 Task: Look for space in Burhar, India from 11th June, 2023 to 17th June, 2023 for 1 adult in price range Rs.5000 to Rs.12000. Place can be private room with 1  bedroom having 1 bed and 1 bathroom. Property type can be house, flat, guest house, hotel. Booking option can be shelf check-in. Required host language is English.
Action: Mouse moved to (388, 55)
Screenshot: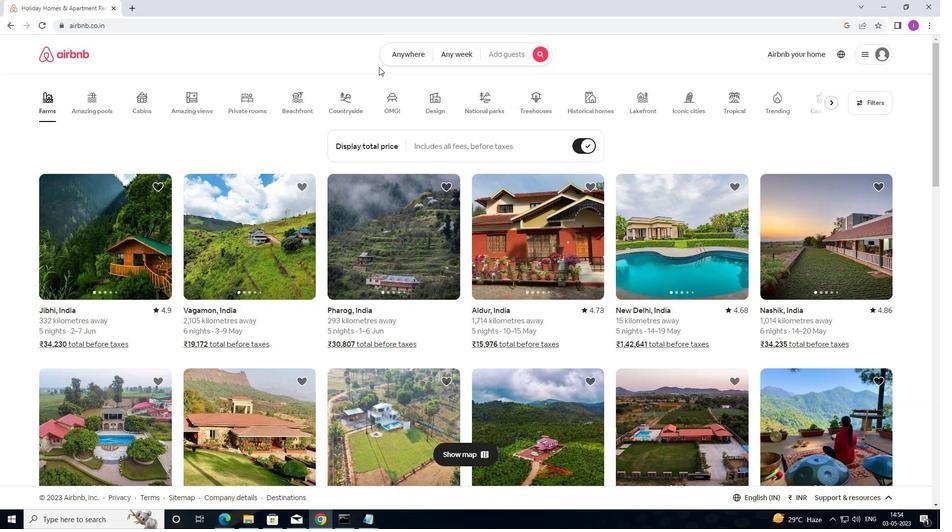 
Action: Mouse pressed left at (388, 55)
Screenshot: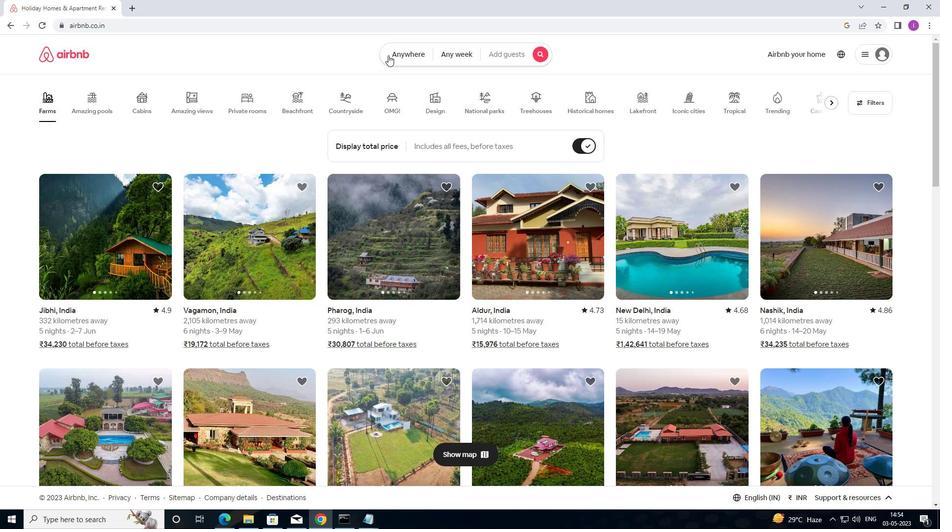 
Action: Mouse moved to (334, 99)
Screenshot: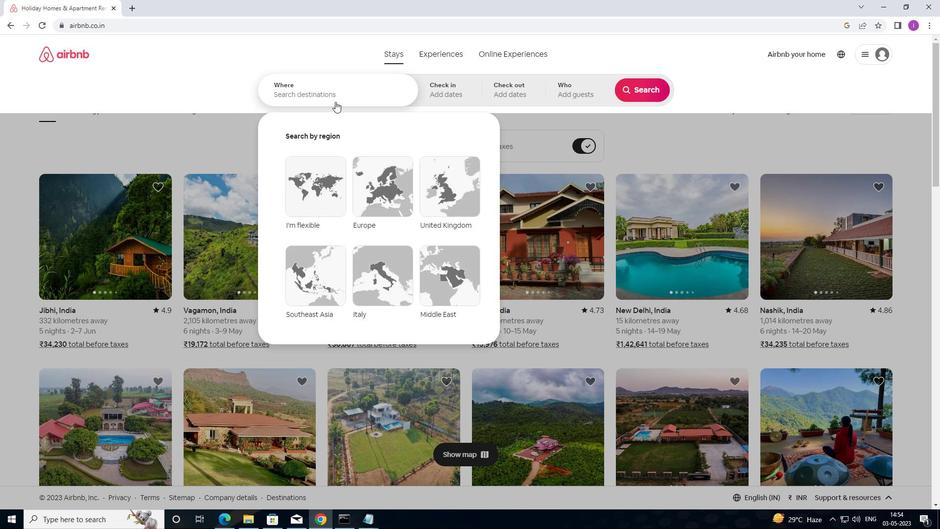 
Action: Mouse pressed left at (334, 99)
Screenshot: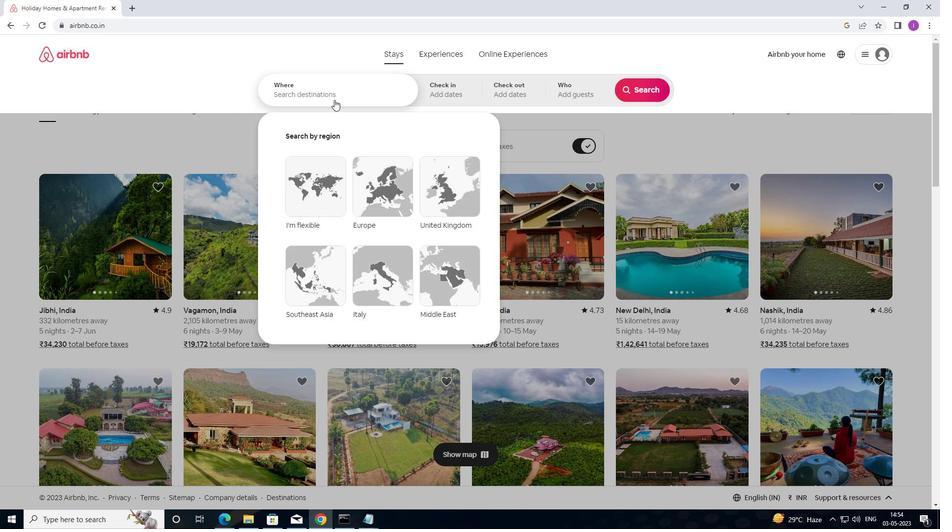 
Action: Mouse moved to (358, 95)
Screenshot: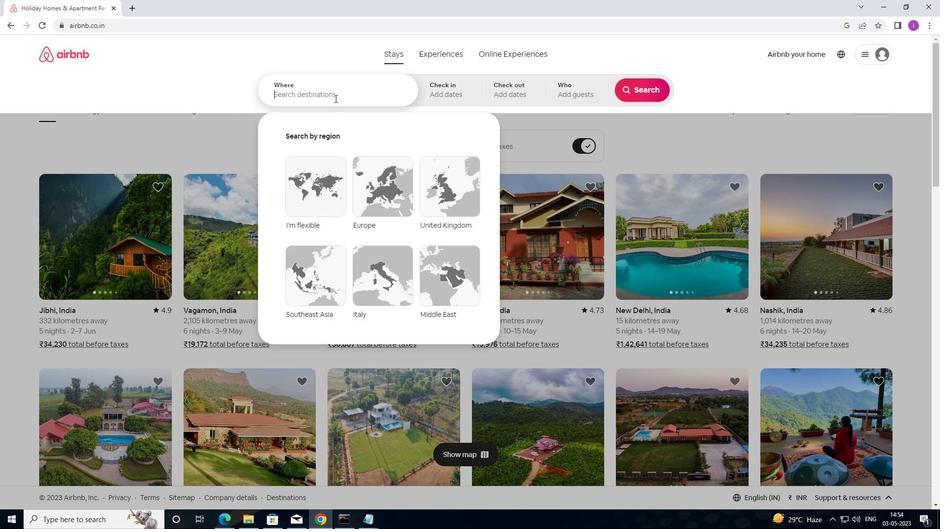 
Action: Key pressed <Key.shift>BURHAR,<Key.shift>INDU<Key.backspace>IA
Screenshot: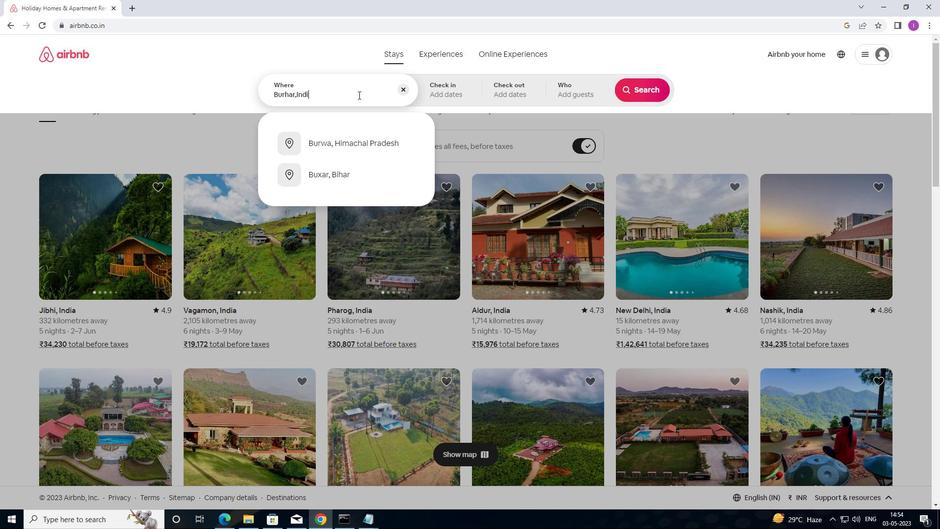 
Action: Mouse moved to (443, 89)
Screenshot: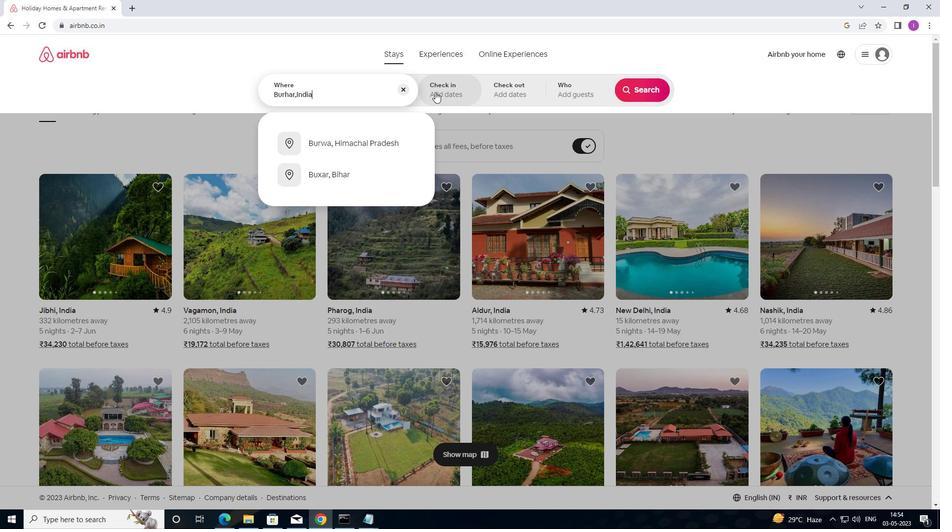 
Action: Mouse pressed left at (443, 89)
Screenshot: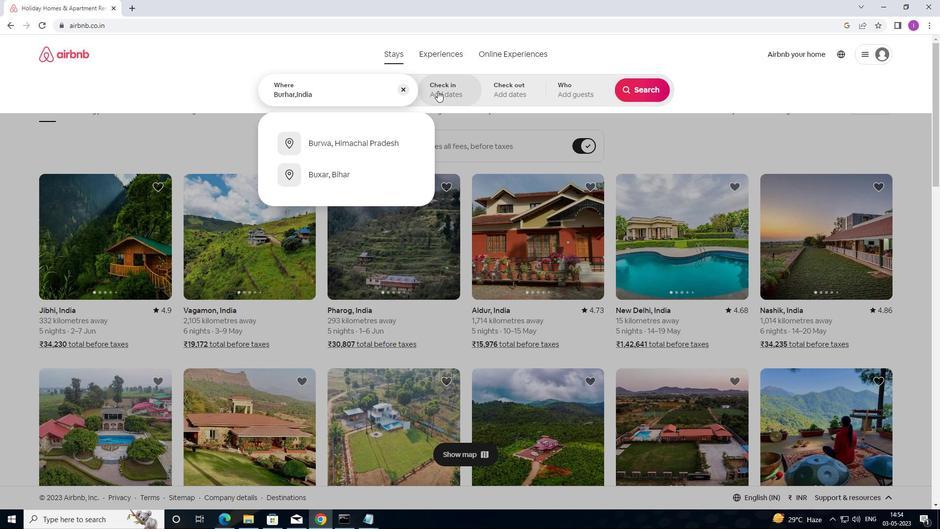 
Action: Mouse moved to (636, 172)
Screenshot: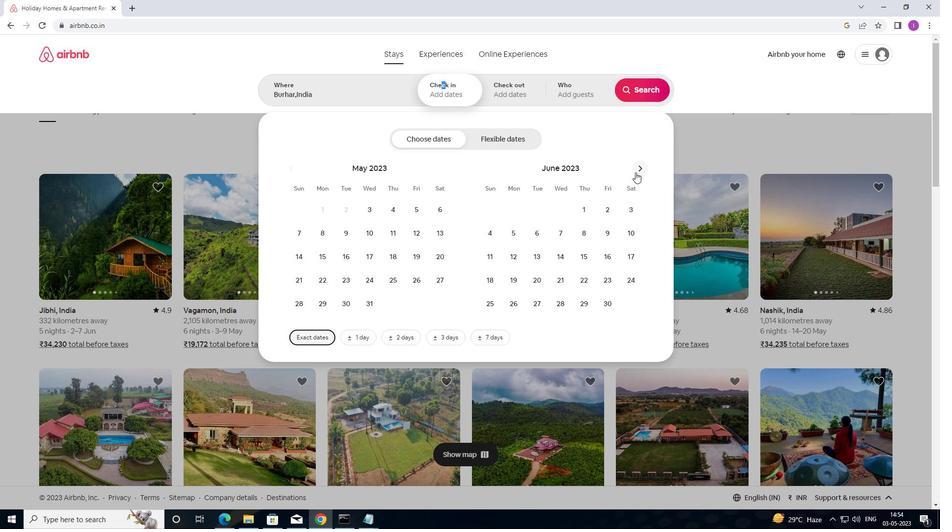 
Action: Mouse pressed left at (636, 172)
Screenshot: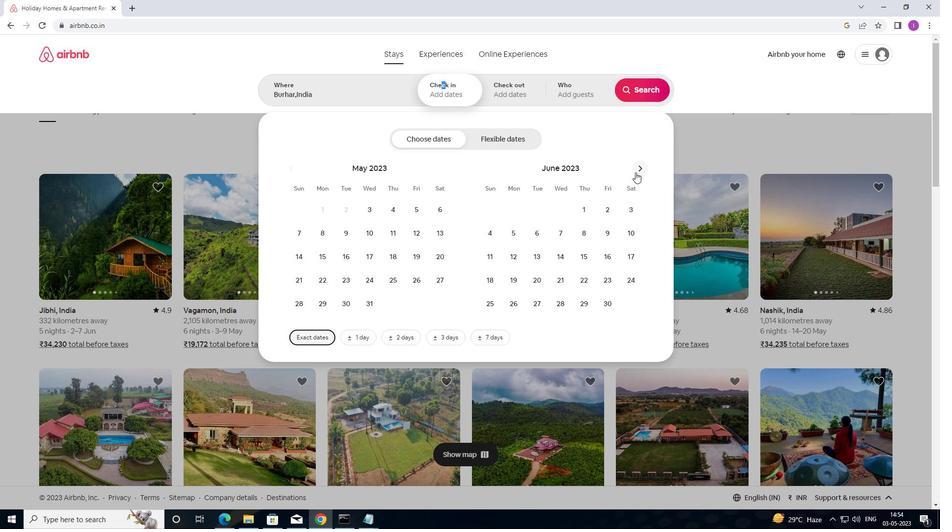 
Action: Mouse moved to (303, 262)
Screenshot: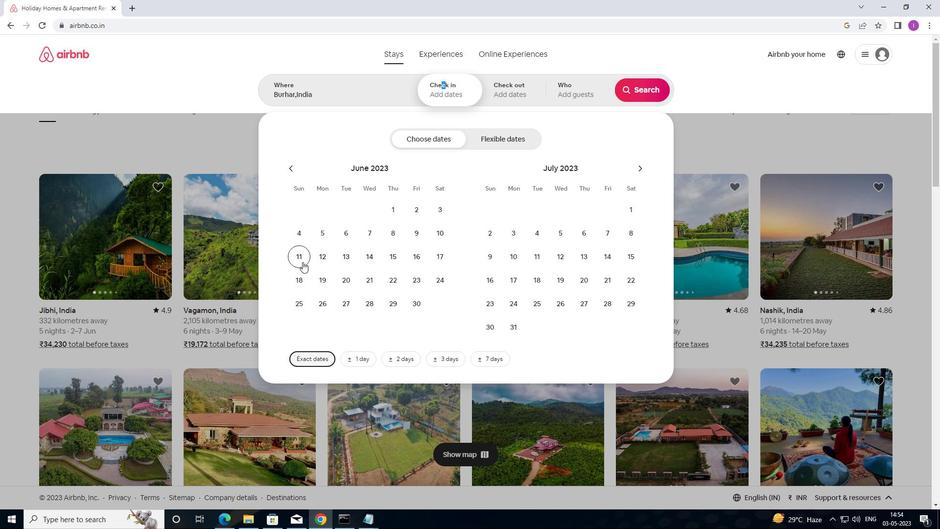 
Action: Mouse pressed left at (303, 262)
Screenshot: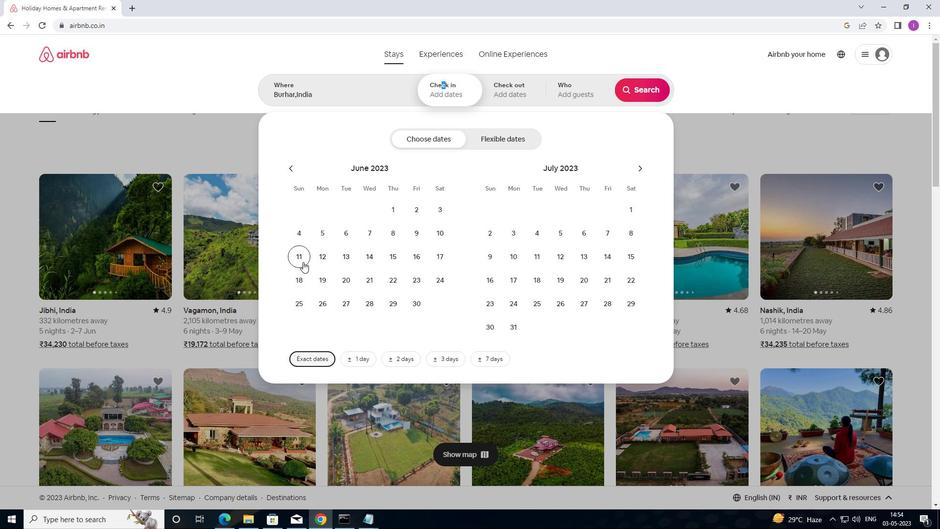 
Action: Mouse moved to (445, 258)
Screenshot: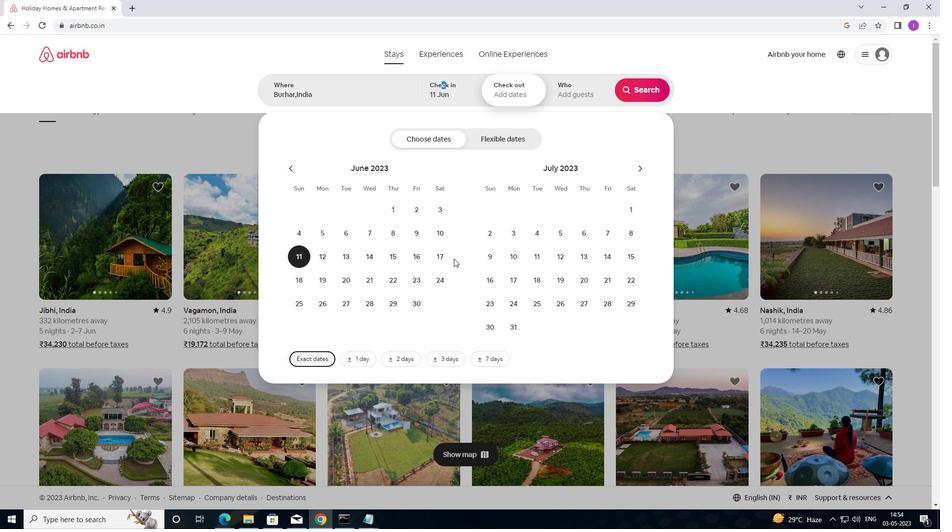 
Action: Mouse pressed left at (445, 258)
Screenshot: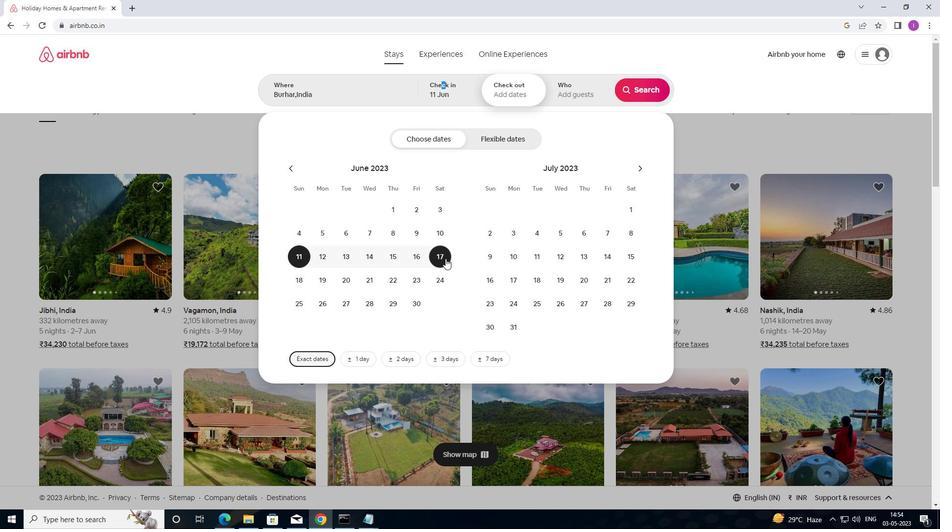 
Action: Mouse moved to (578, 97)
Screenshot: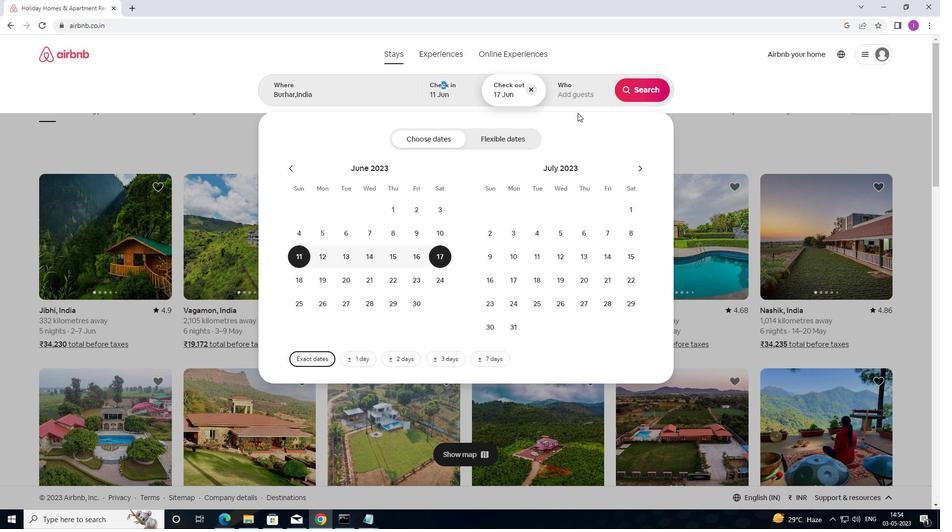
Action: Mouse pressed left at (578, 97)
Screenshot: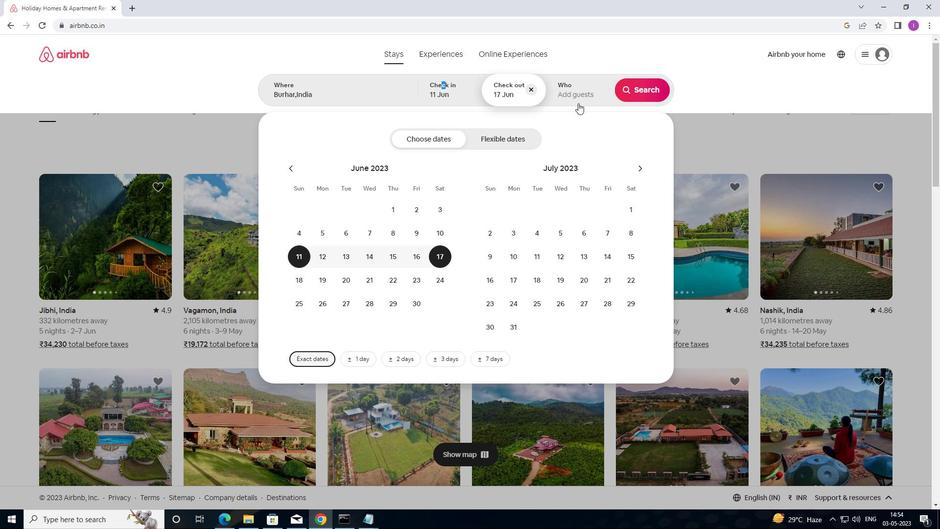 
Action: Mouse moved to (641, 145)
Screenshot: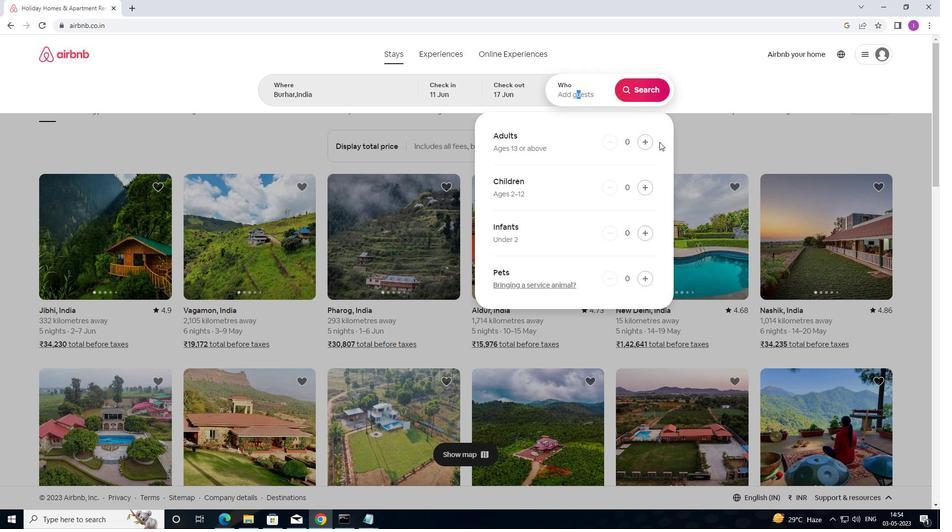 
Action: Mouse pressed left at (641, 145)
Screenshot: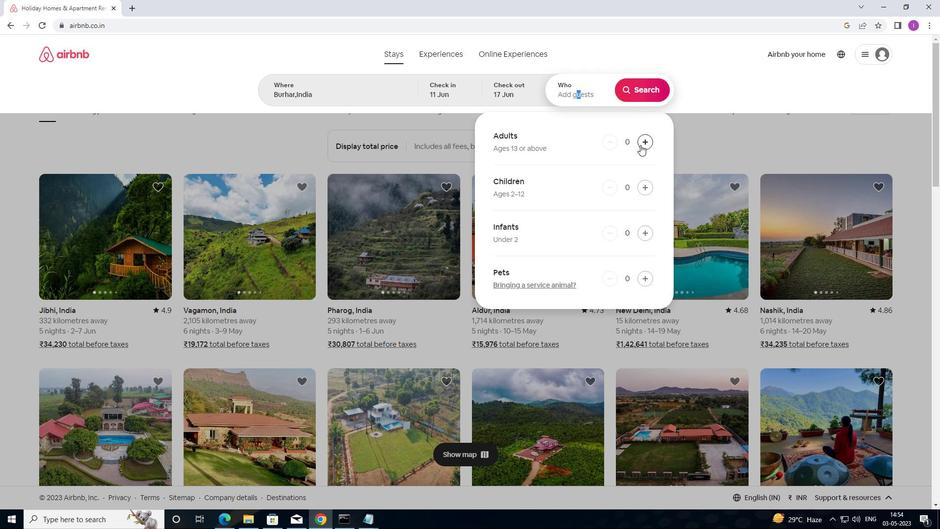 
Action: Mouse moved to (644, 94)
Screenshot: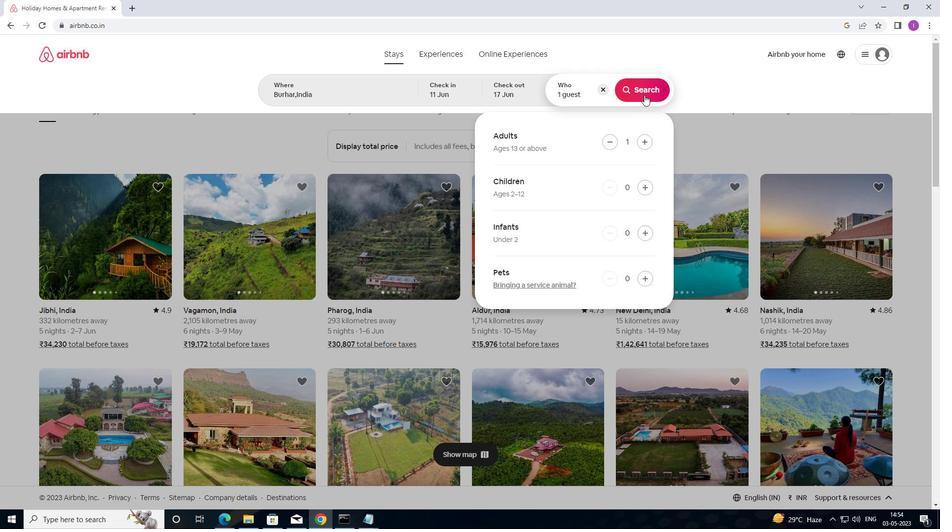 
Action: Mouse pressed left at (644, 94)
Screenshot: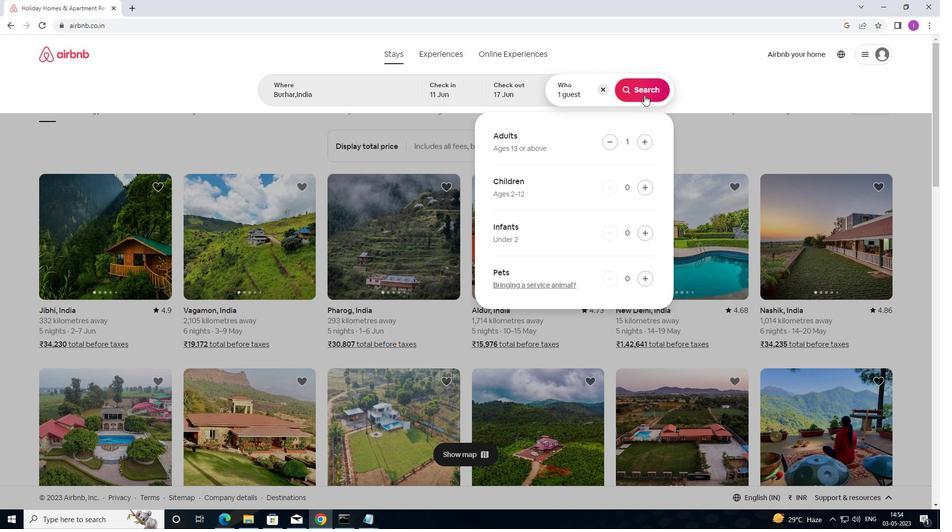 
Action: Mouse moved to (912, 94)
Screenshot: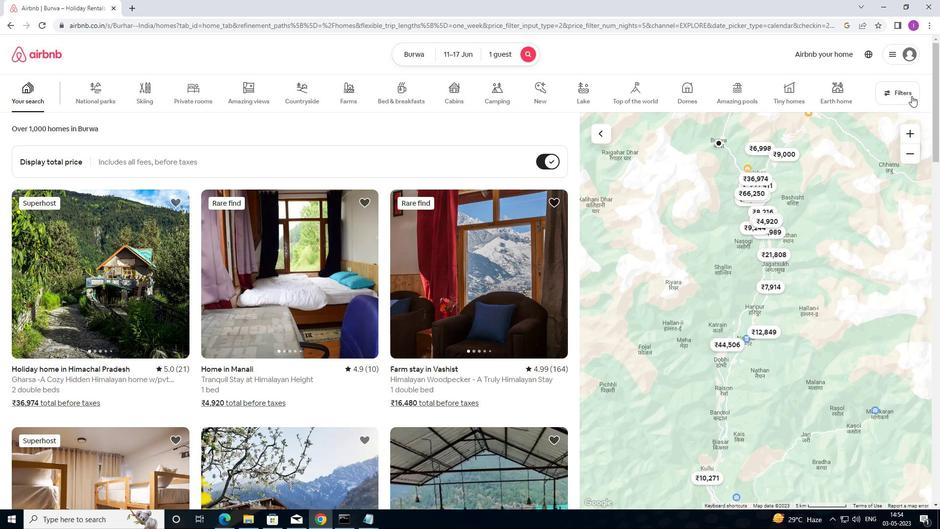 
Action: Mouse pressed left at (912, 94)
Screenshot: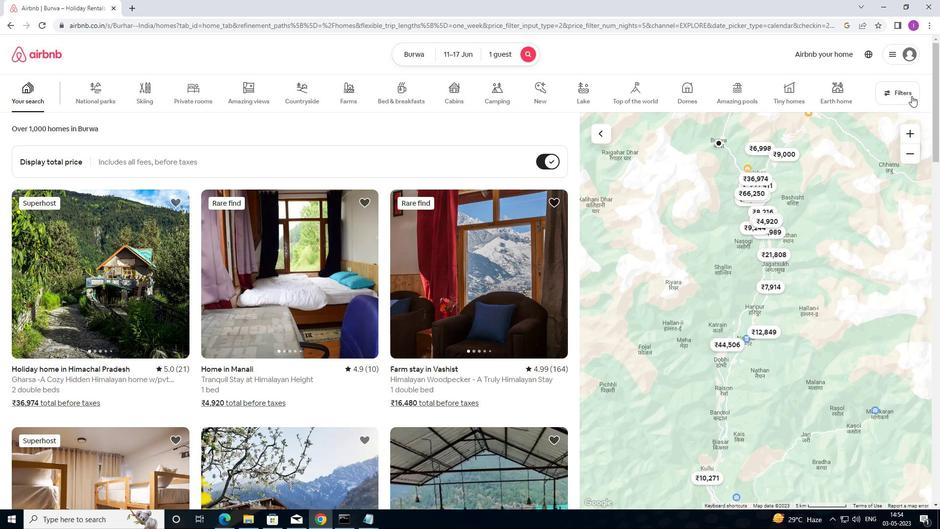 
Action: Mouse moved to (383, 220)
Screenshot: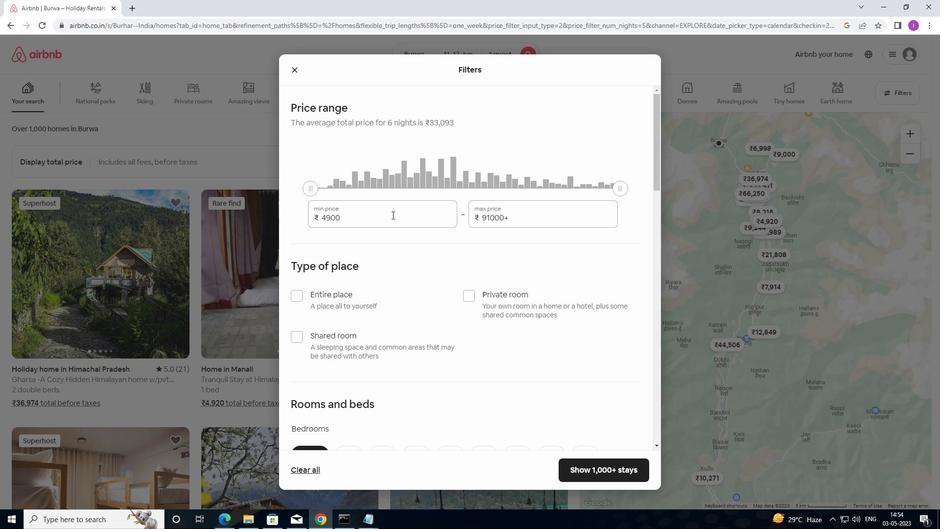
Action: Mouse pressed left at (383, 220)
Screenshot: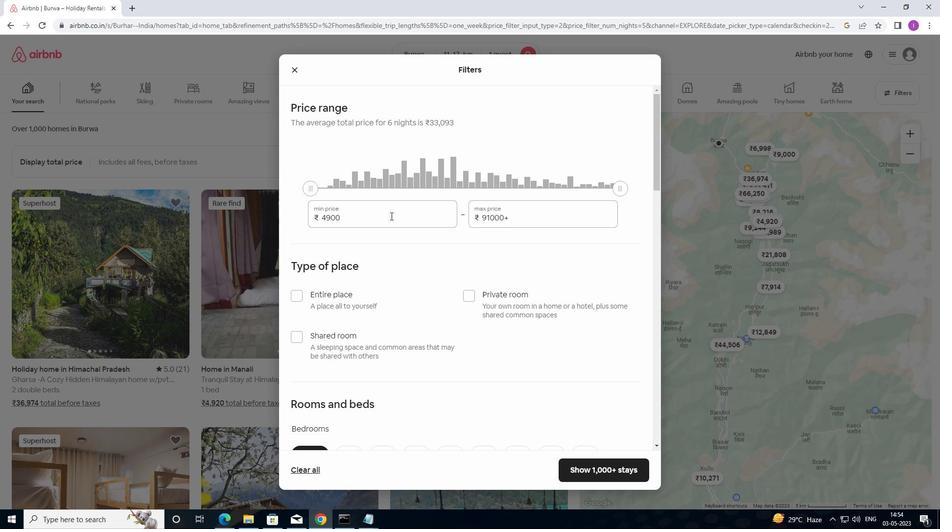 
Action: Mouse moved to (307, 225)
Screenshot: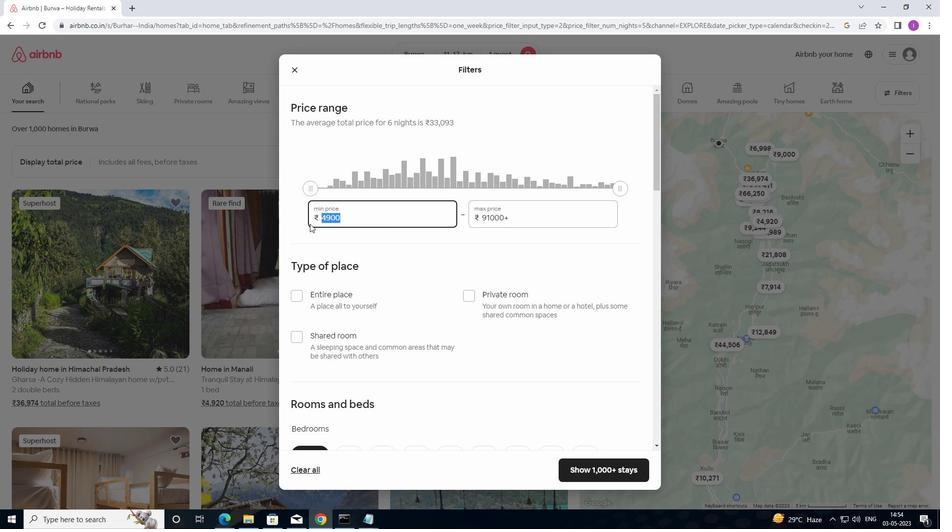 
Action: Key pressed 5000
Screenshot: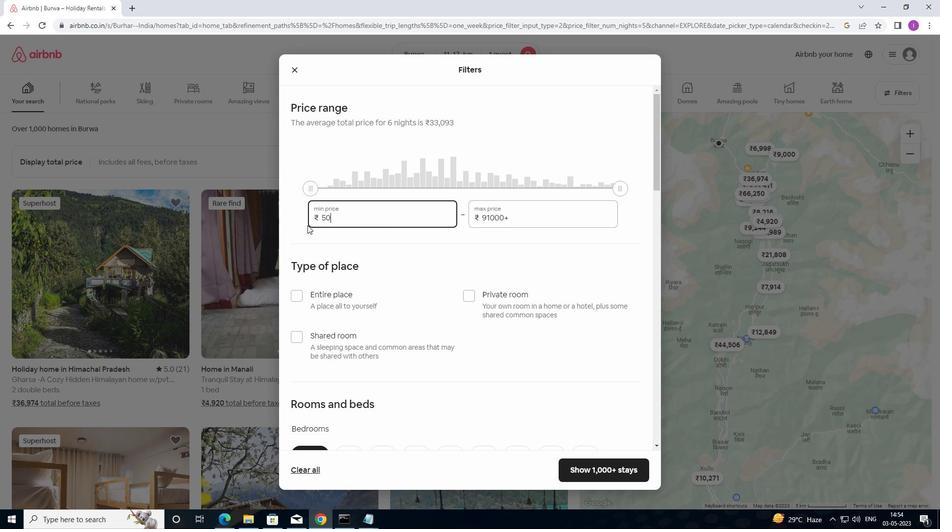 
Action: Mouse moved to (513, 215)
Screenshot: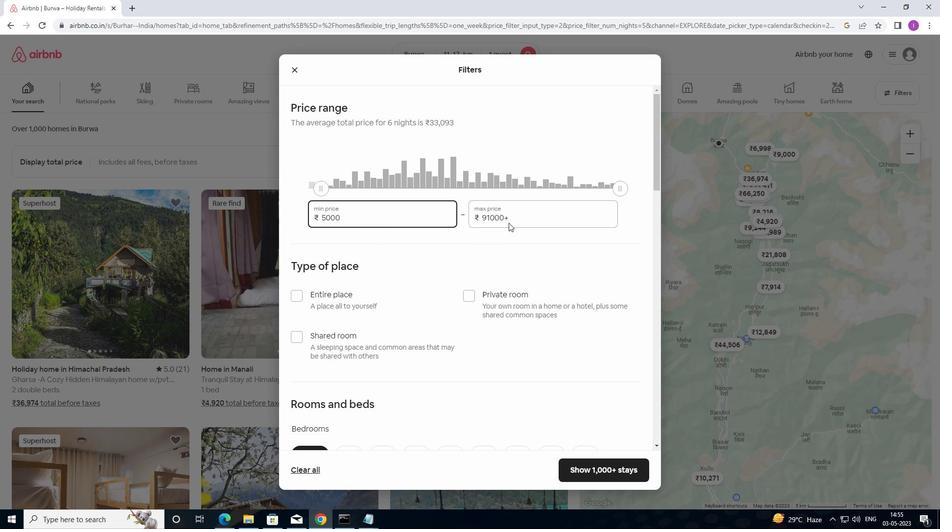 
Action: Mouse pressed left at (513, 215)
Screenshot: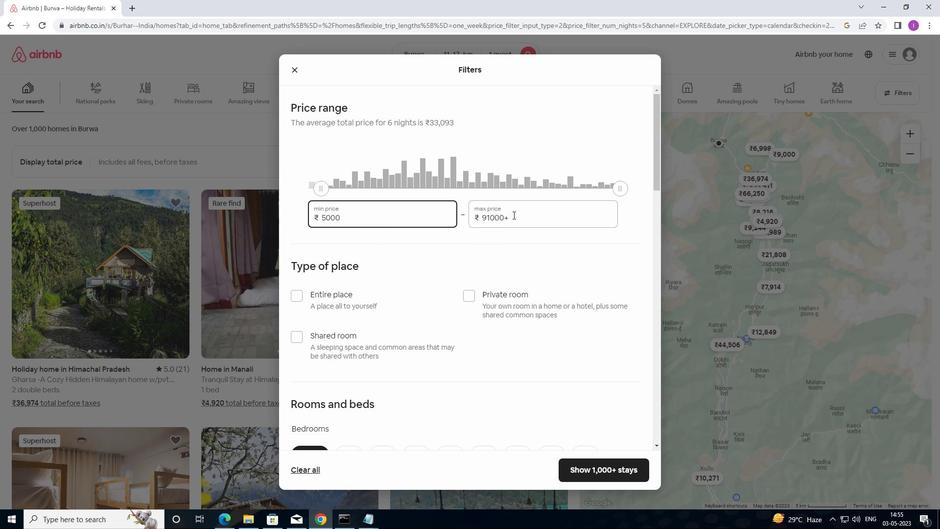 
Action: Mouse moved to (467, 224)
Screenshot: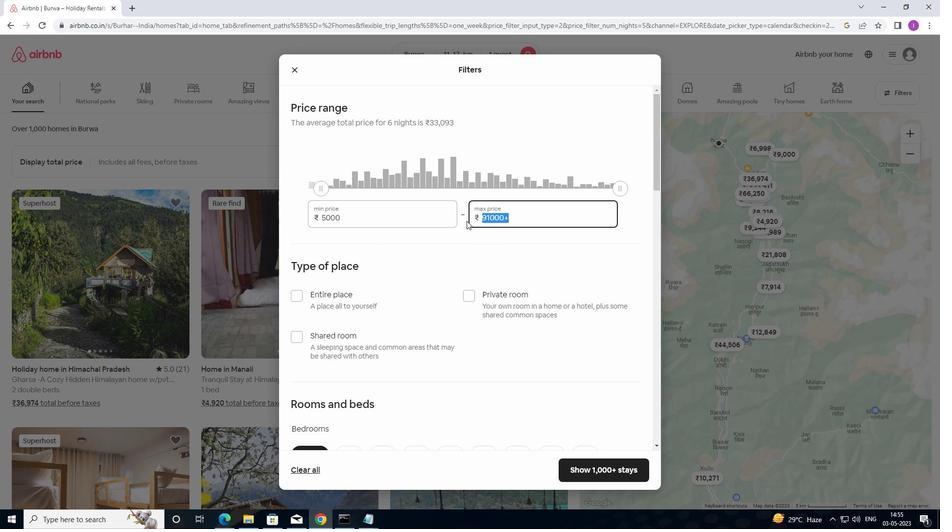
Action: Key pressed 12000
Screenshot: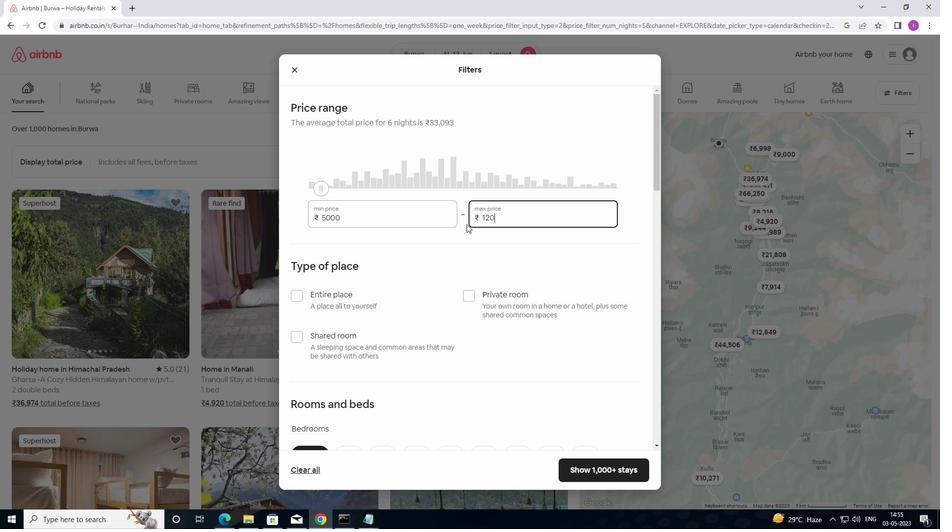 
Action: Mouse moved to (367, 261)
Screenshot: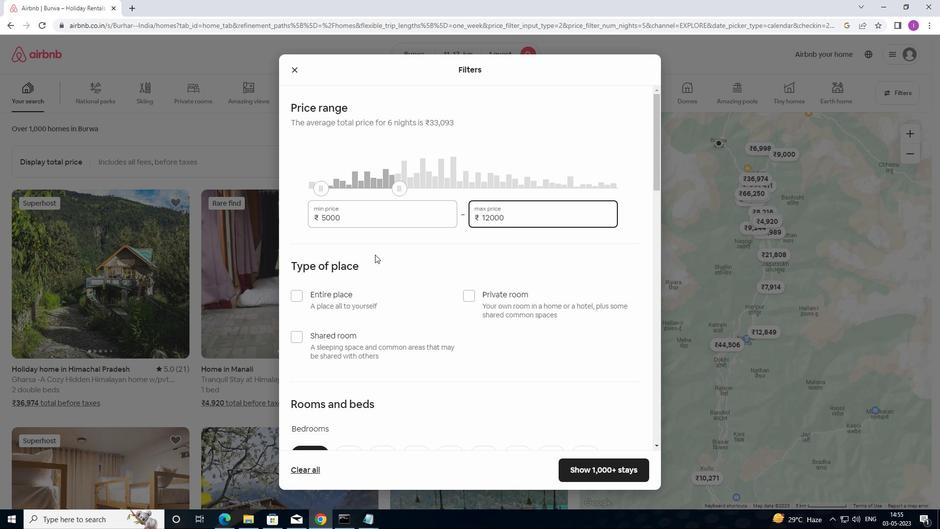 
Action: Mouse scrolled (367, 260) with delta (0, 0)
Screenshot: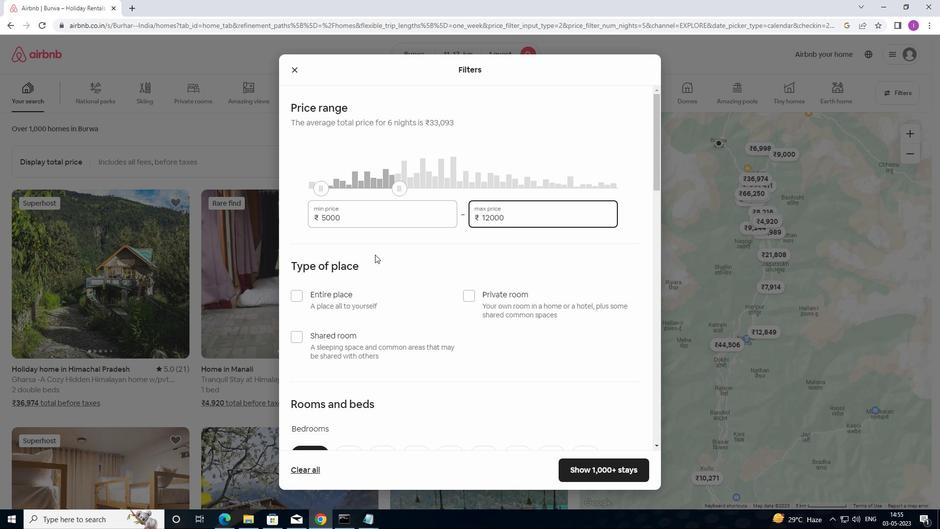 
Action: Mouse moved to (366, 261)
Screenshot: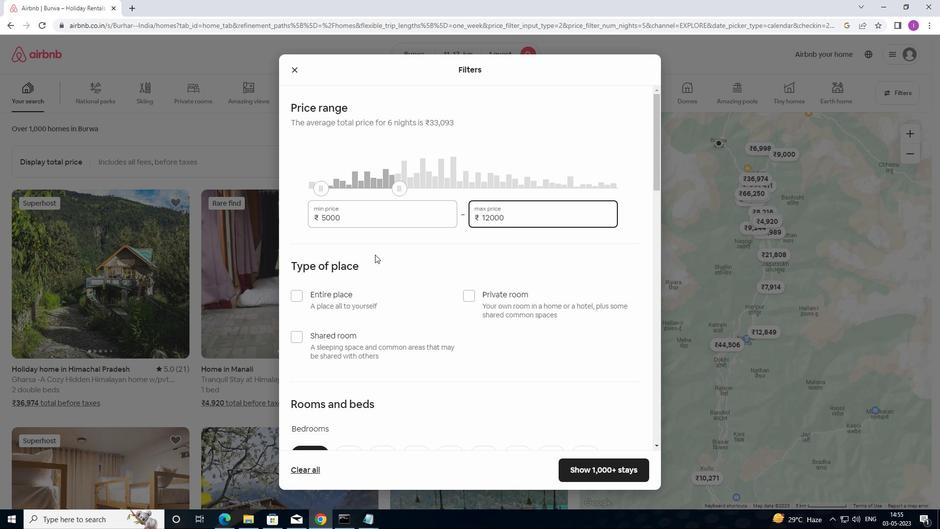 
Action: Mouse scrolled (366, 261) with delta (0, 0)
Screenshot: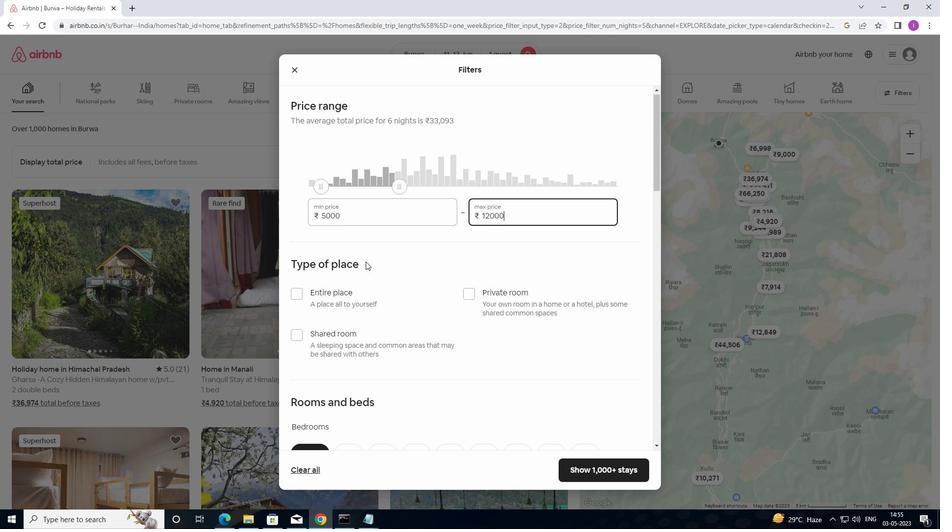 
Action: Mouse moved to (467, 198)
Screenshot: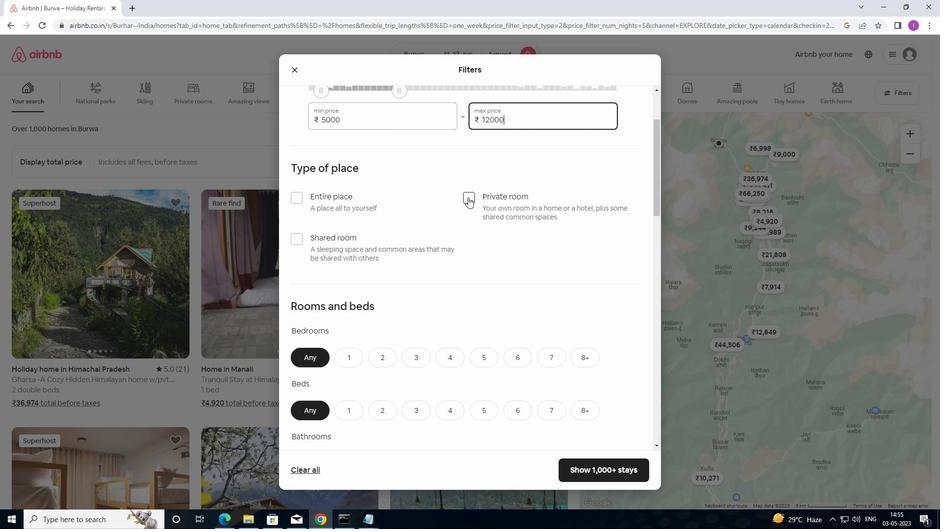 
Action: Mouse pressed left at (467, 198)
Screenshot: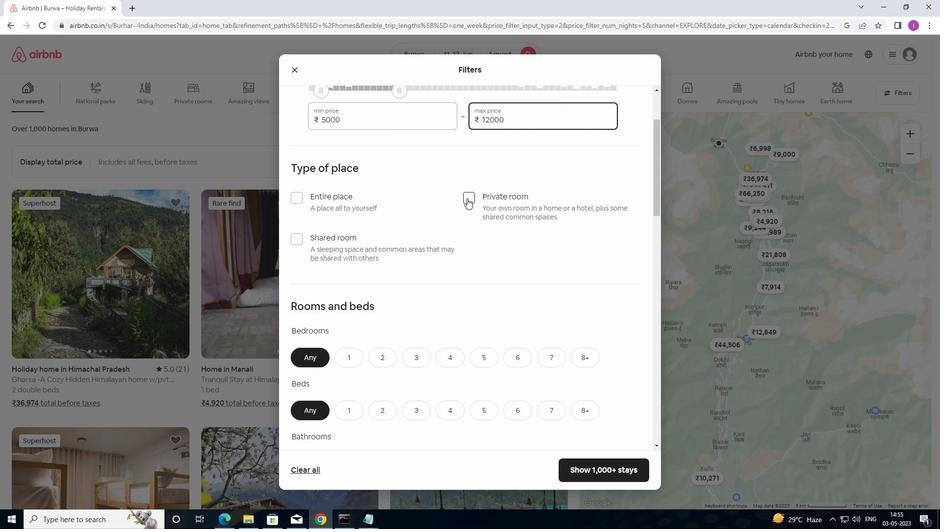 
Action: Mouse moved to (416, 237)
Screenshot: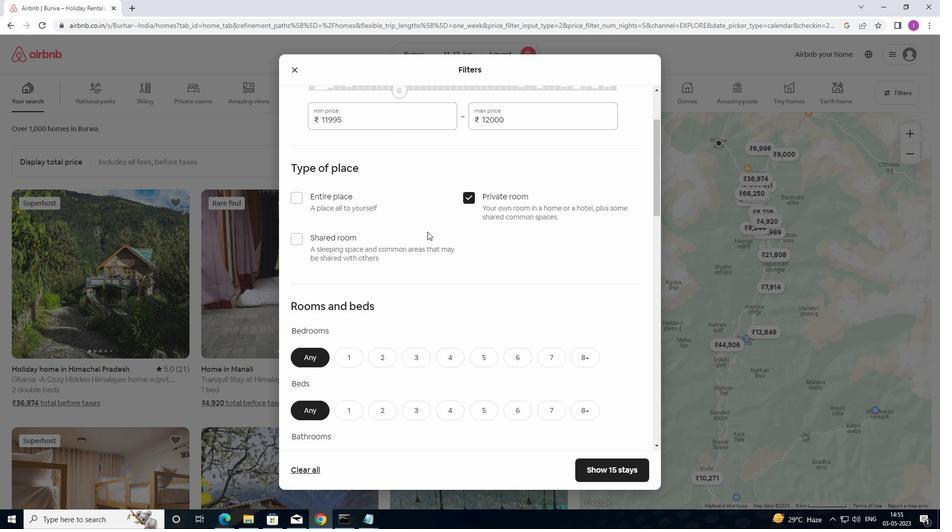 
Action: Mouse scrolled (416, 237) with delta (0, 0)
Screenshot: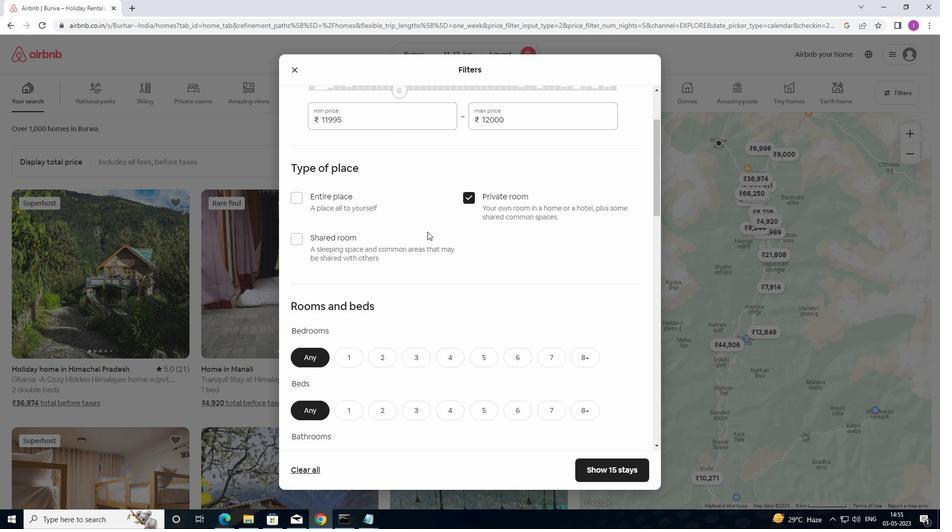 
Action: Mouse moved to (415, 245)
Screenshot: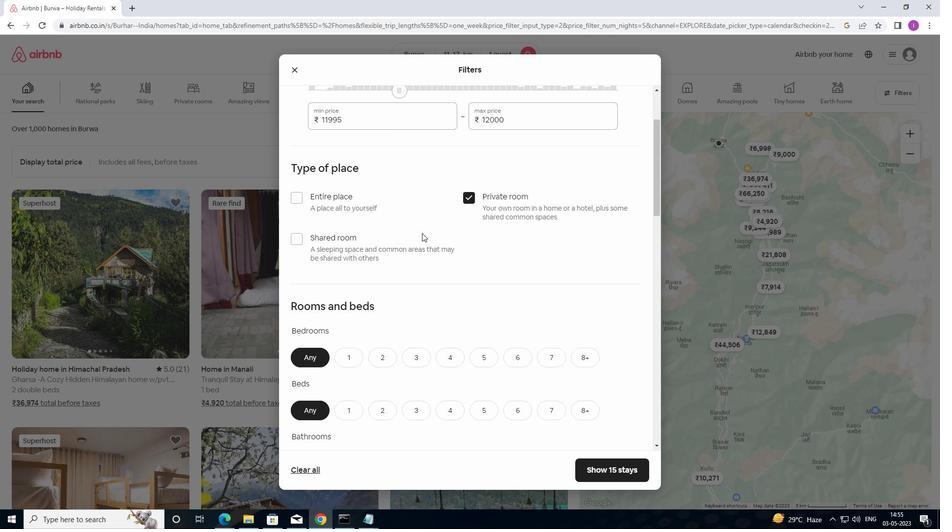 
Action: Mouse scrolled (415, 245) with delta (0, 0)
Screenshot: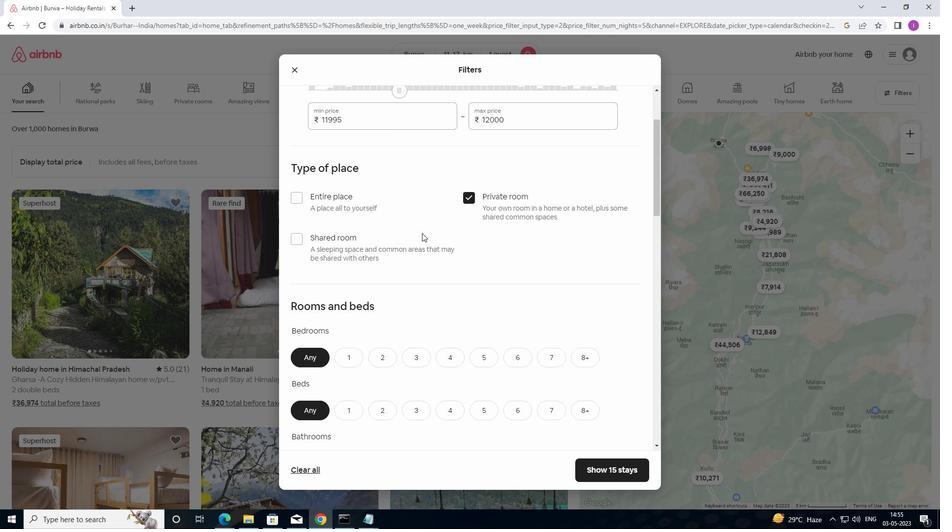 
Action: Mouse moved to (415, 250)
Screenshot: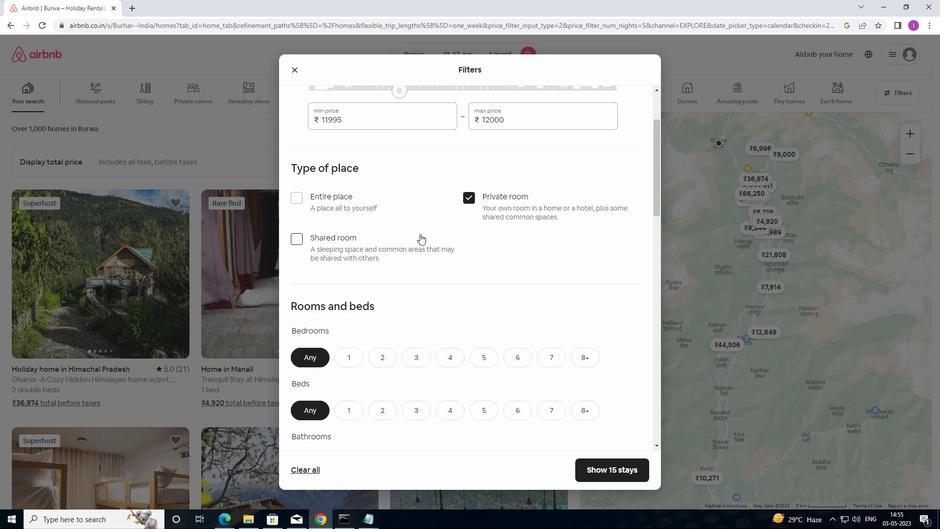 
Action: Mouse scrolled (415, 249) with delta (0, 0)
Screenshot: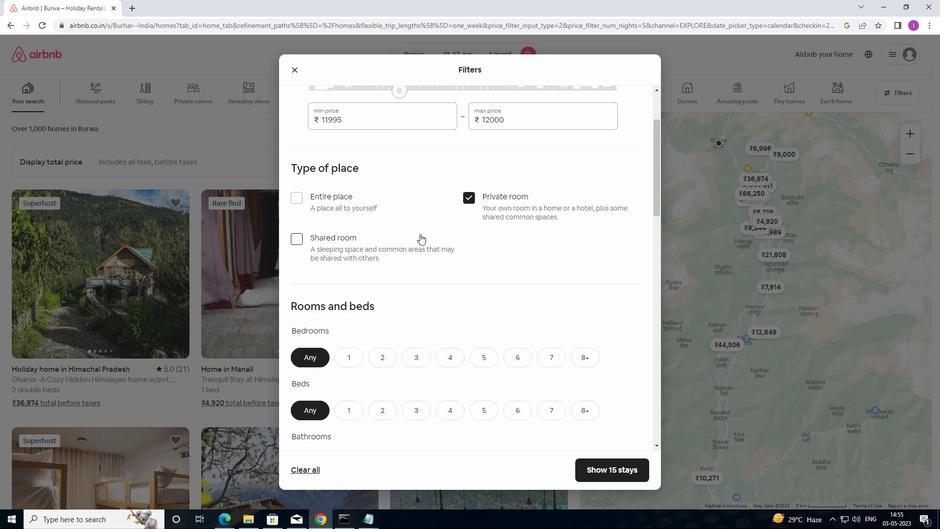 
Action: Mouse moved to (411, 251)
Screenshot: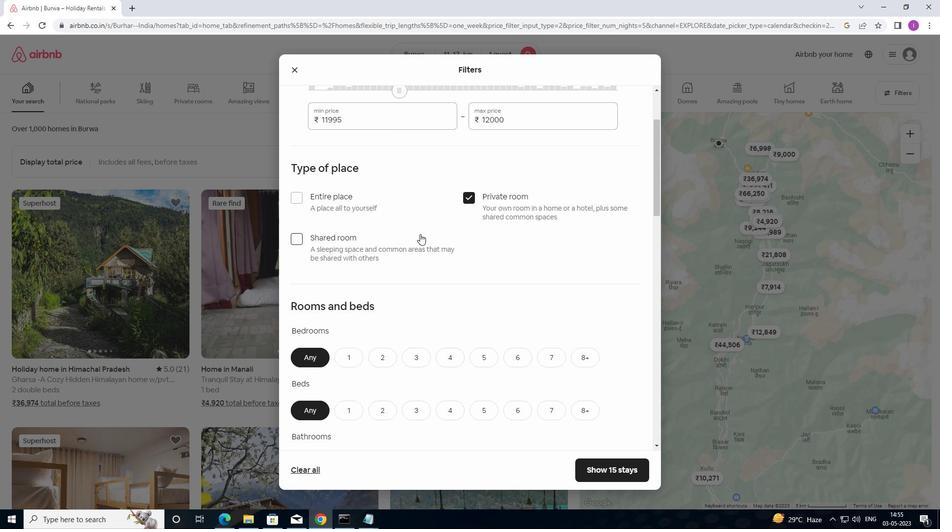 
Action: Mouse scrolled (411, 250) with delta (0, 0)
Screenshot: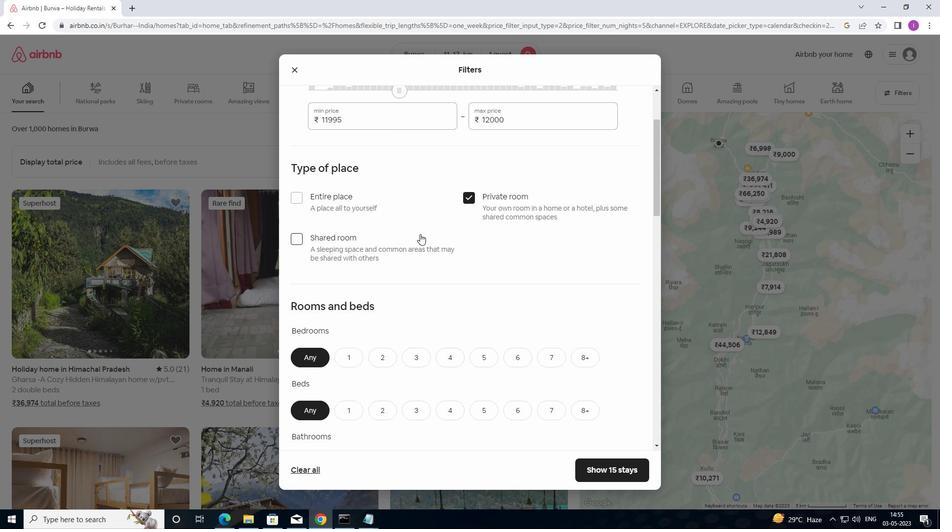
Action: Mouse moved to (354, 164)
Screenshot: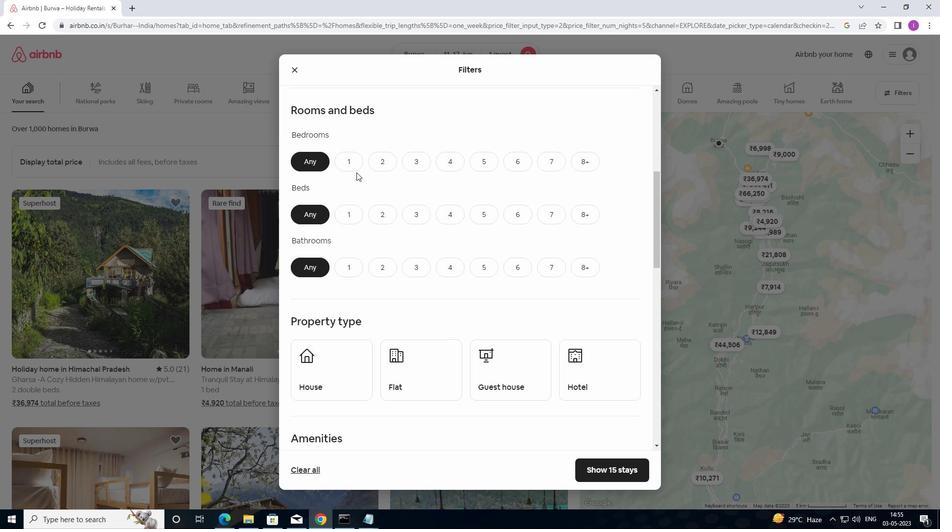 
Action: Mouse pressed left at (354, 164)
Screenshot: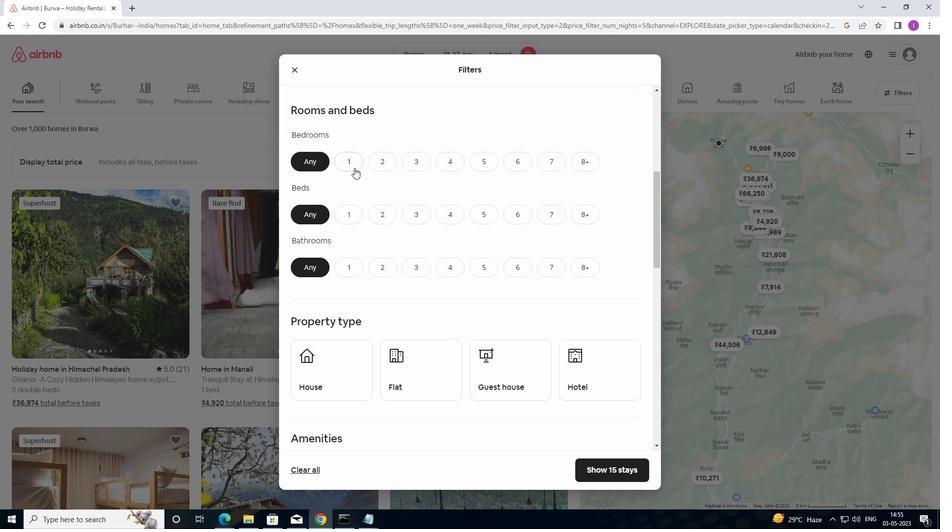 
Action: Mouse moved to (360, 212)
Screenshot: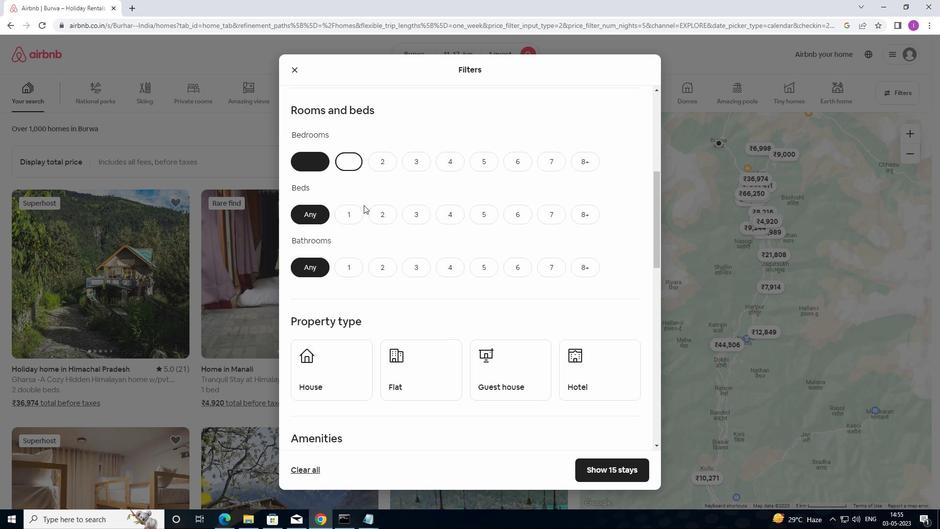 
Action: Mouse pressed left at (360, 212)
Screenshot: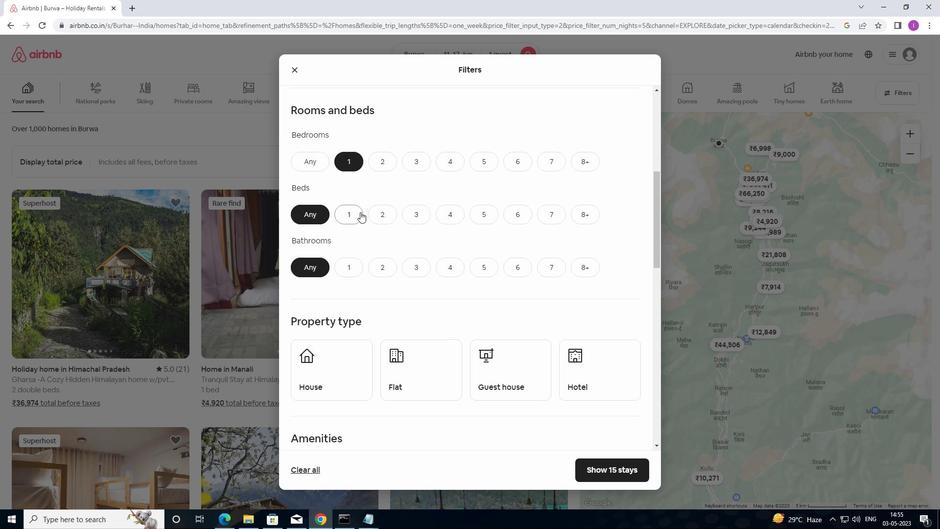 
Action: Mouse moved to (349, 263)
Screenshot: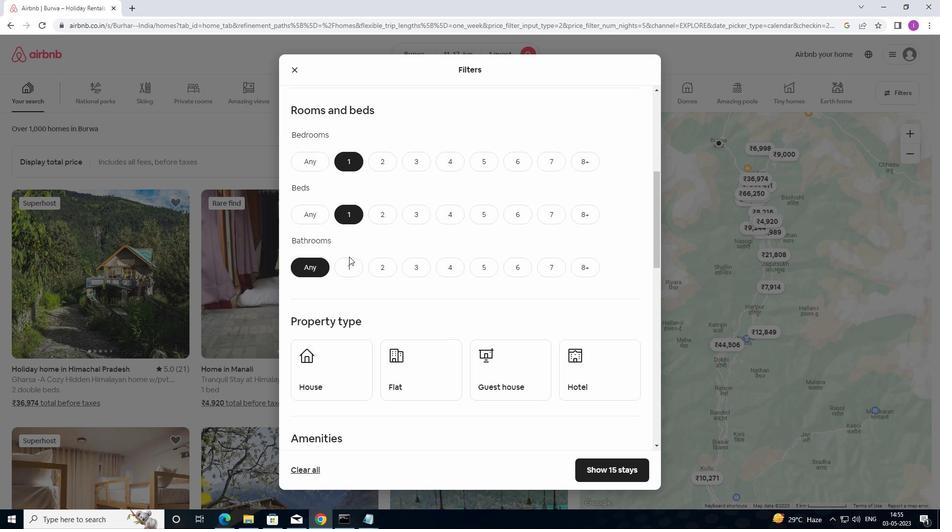 
Action: Mouse pressed left at (349, 263)
Screenshot: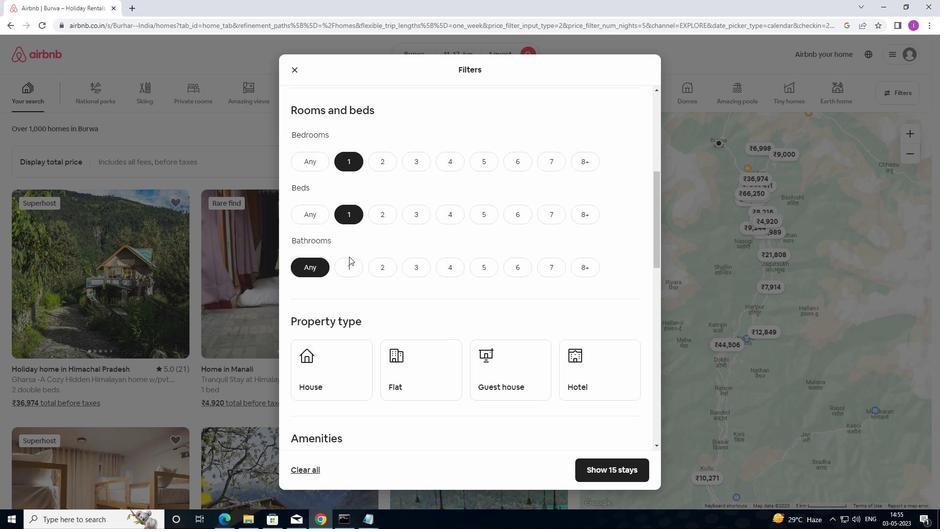 
Action: Mouse moved to (359, 268)
Screenshot: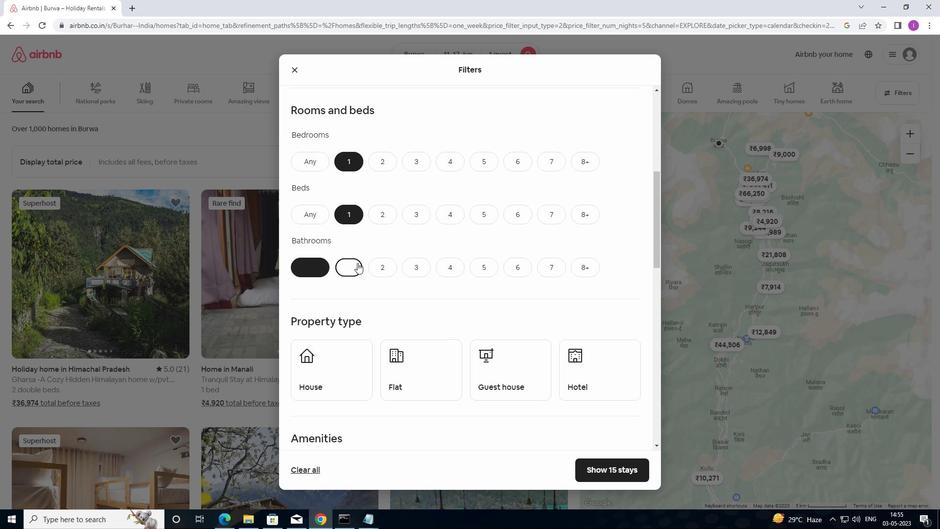 
Action: Mouse scrolled (359, 268) with delta (0, 0)
Screenshot: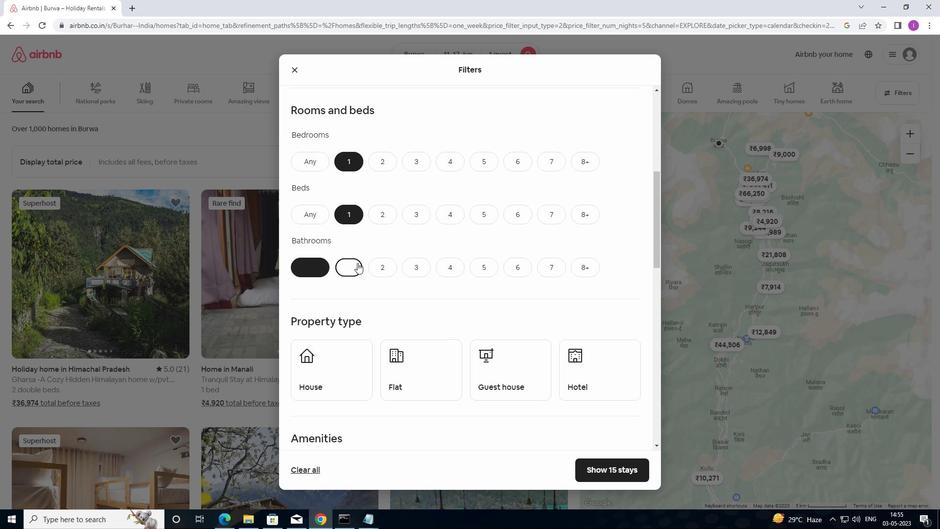 
Action: Mouse moved to (360, 274)
Screenshot: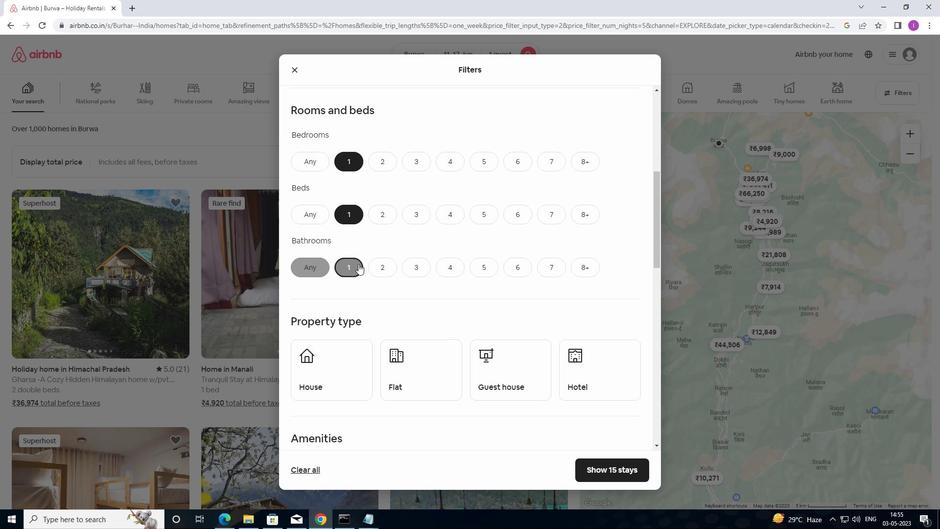 
Action: Mouse scrolled (360, 273) with delta (0, 0)
Screenshot: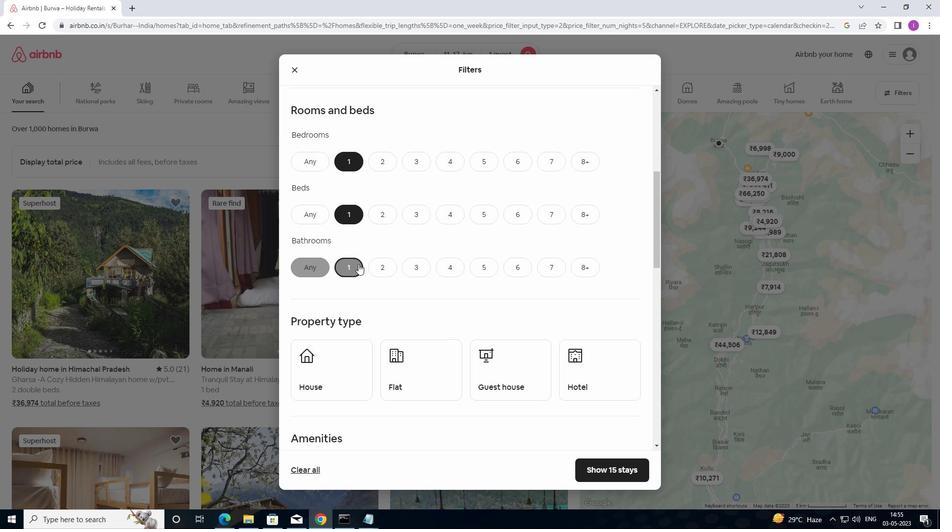 
Action: Mouse moved to (361, 274)
Screenshot: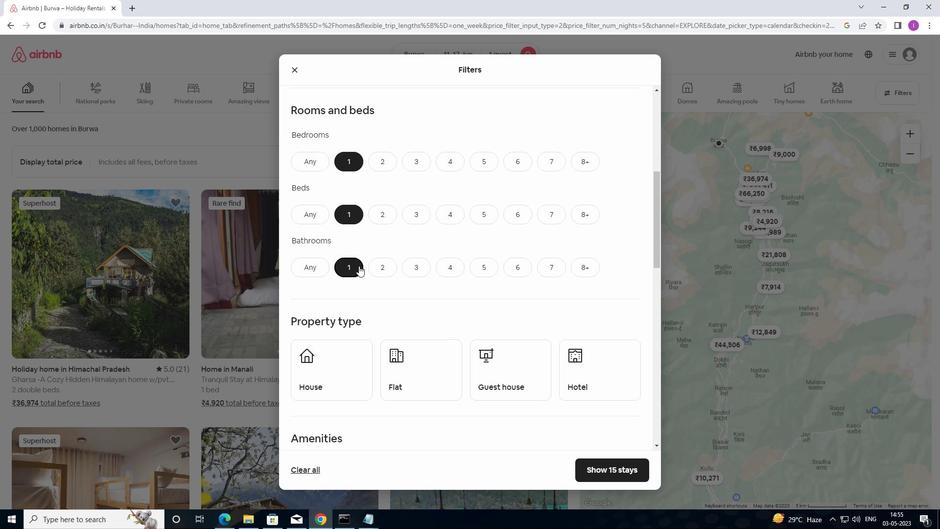 
Action: Mouse scrolled (361, 274) with delta (0, 0)
Screenshot: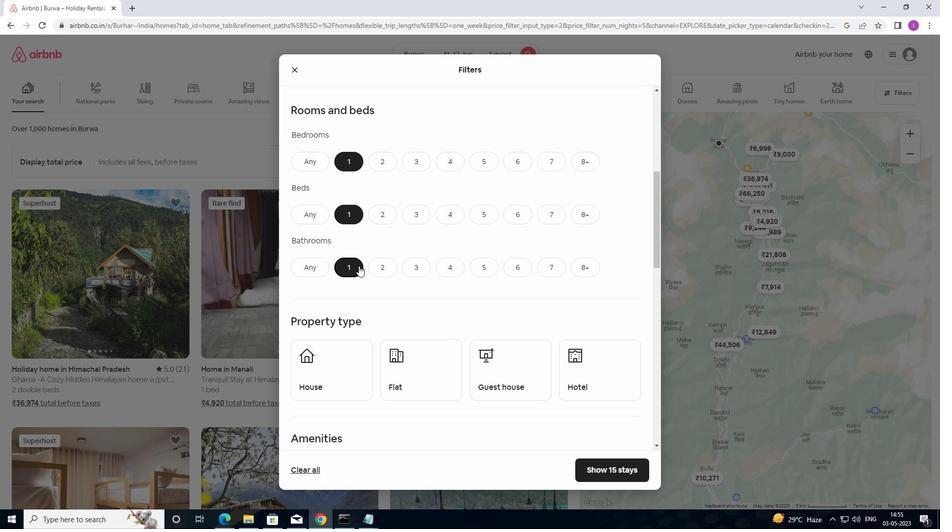 
Action: Mouse moved to (356, 222)
Screenshot: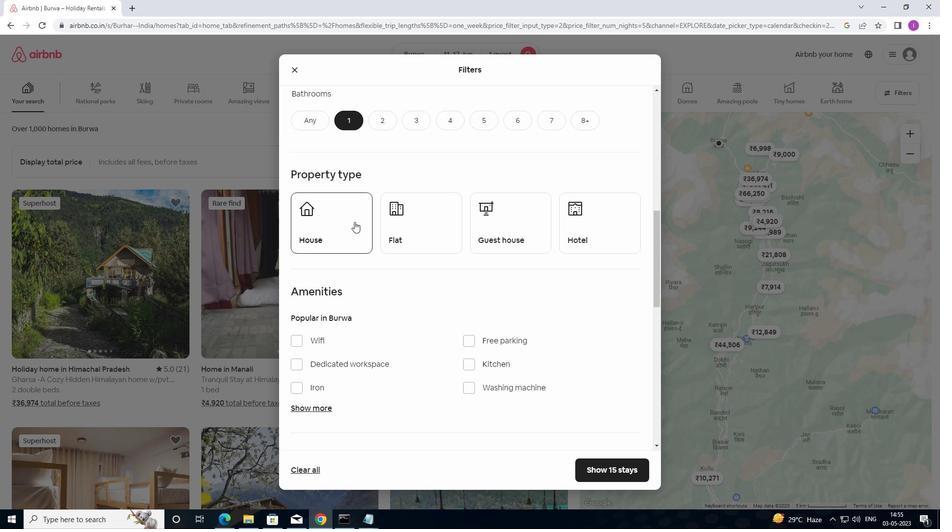 
Action: Mouse pressed left at (356, 222)
Screenshot: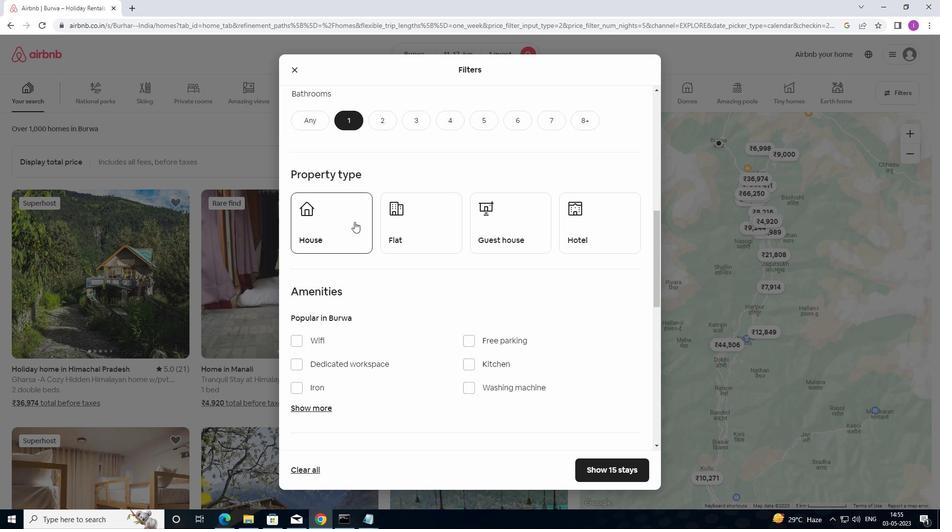 
Action: Mouse moved to (441, 228)
Screenshot: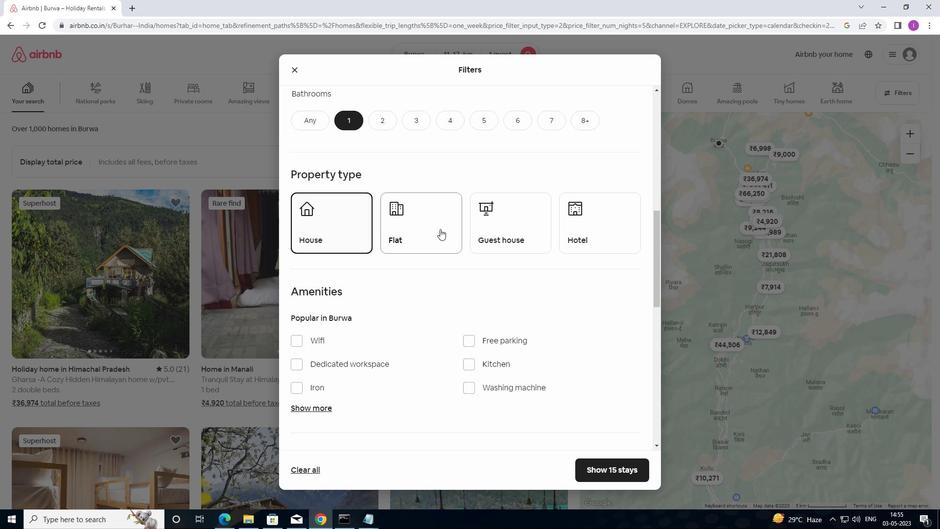 
Action: Mouse pressed left at (441, 228)
Screenshot: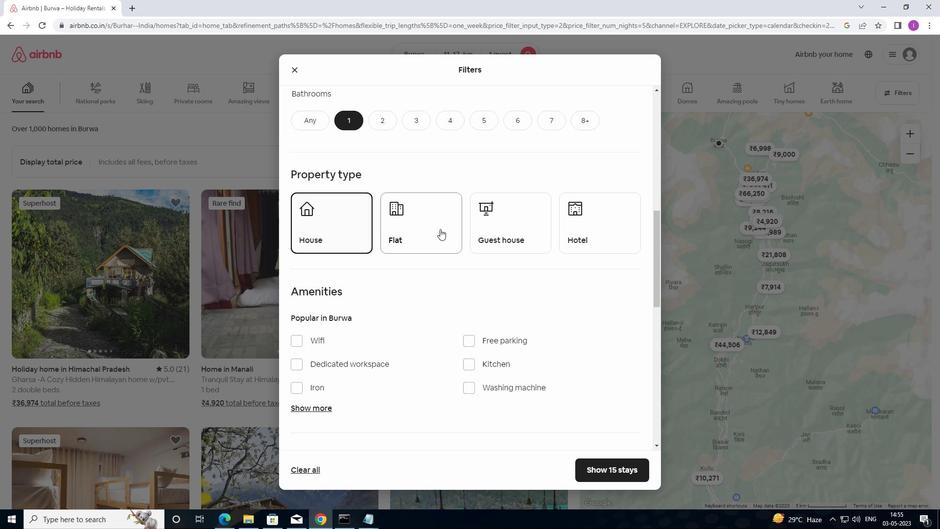
Action: Mouse moved to (533, 231)
Screenshot: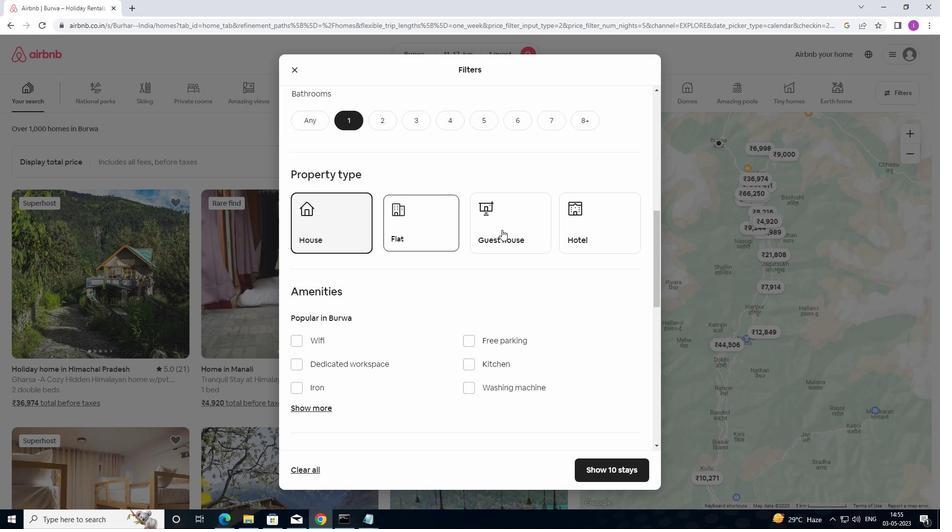 
Action: Mouse pressed left at (533, 231)
Screenshot: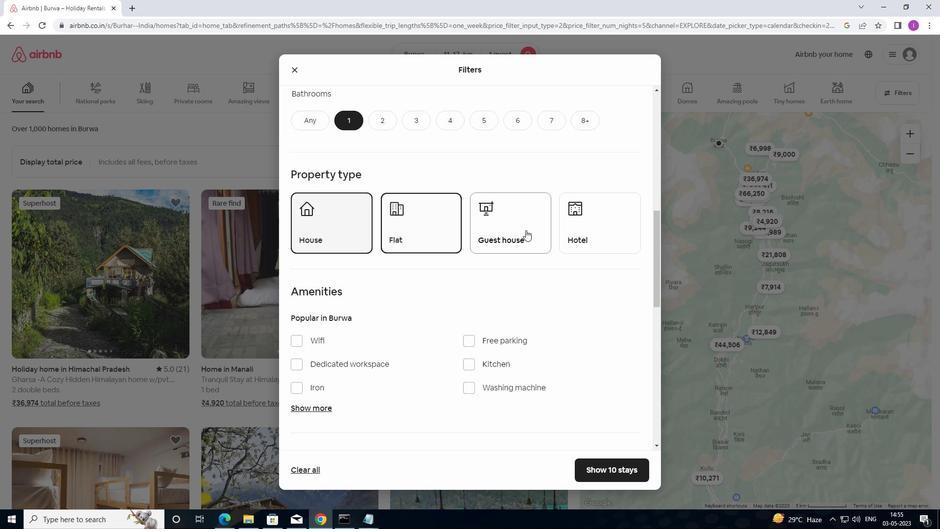 
Action: Mouse moved to (603, 235)
Screenshot: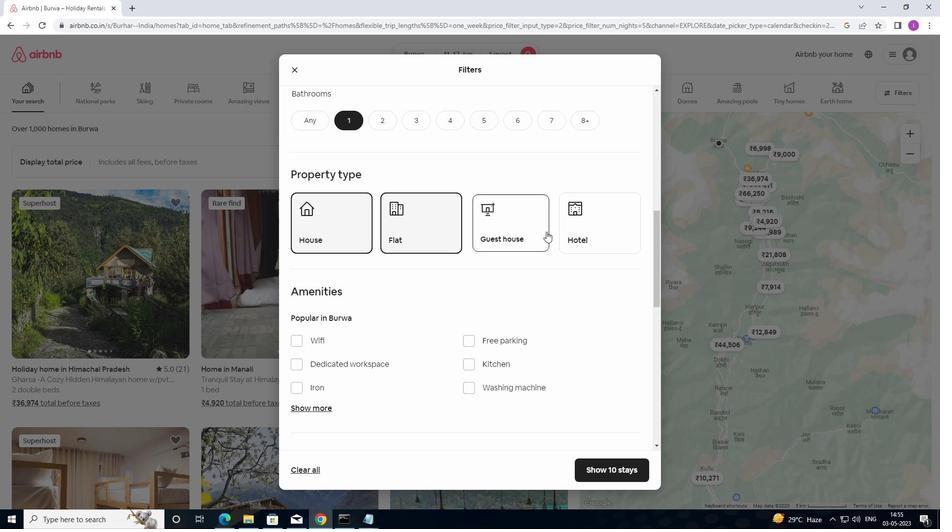 
Action: Mouse pressed left at (603, 235)
Screenshot: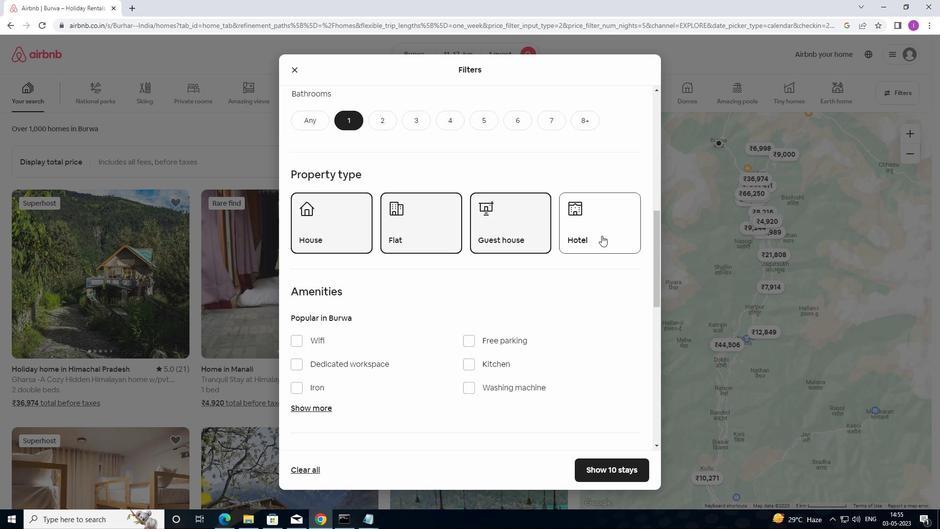 
Action: Mouse moved to (617, 241)
Screenshot: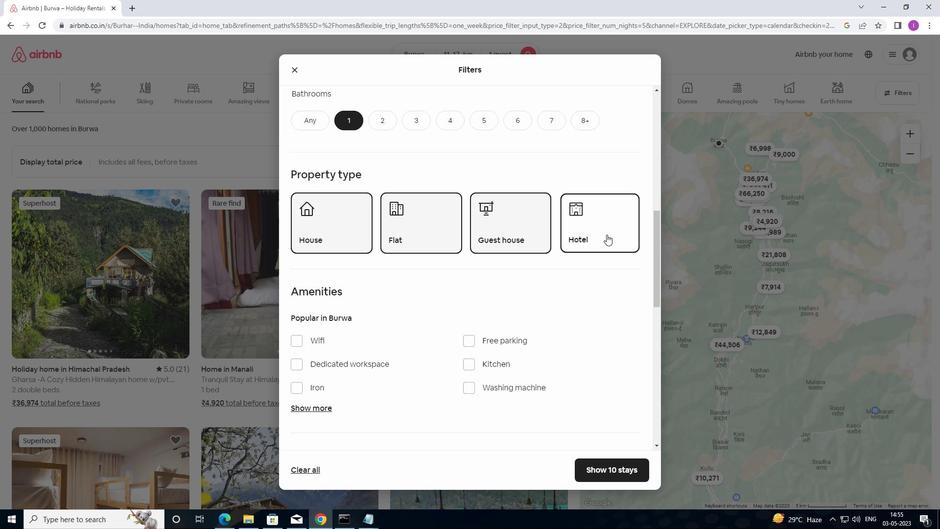 
Action: Mouse scrolled (617, 240) with delta (0, 0)
Screenshot: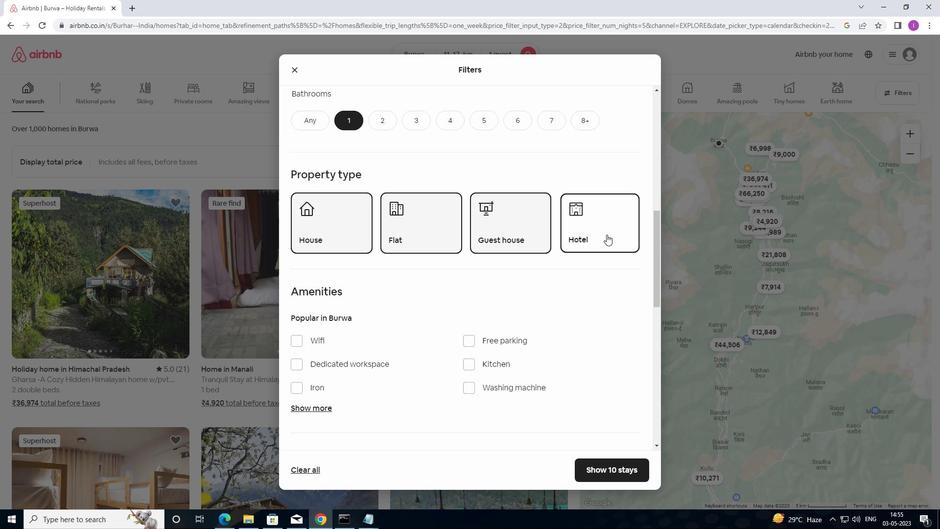 
Action: Mouse moved to (617, 245)
Screenshot: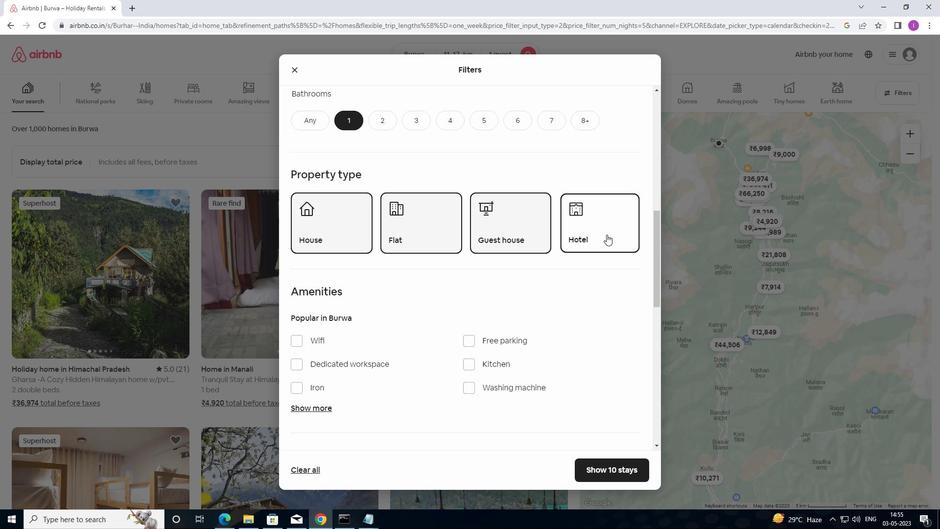 
Action: Mouse scrolled (617, 244) with delta (0, 0)
Screenshot: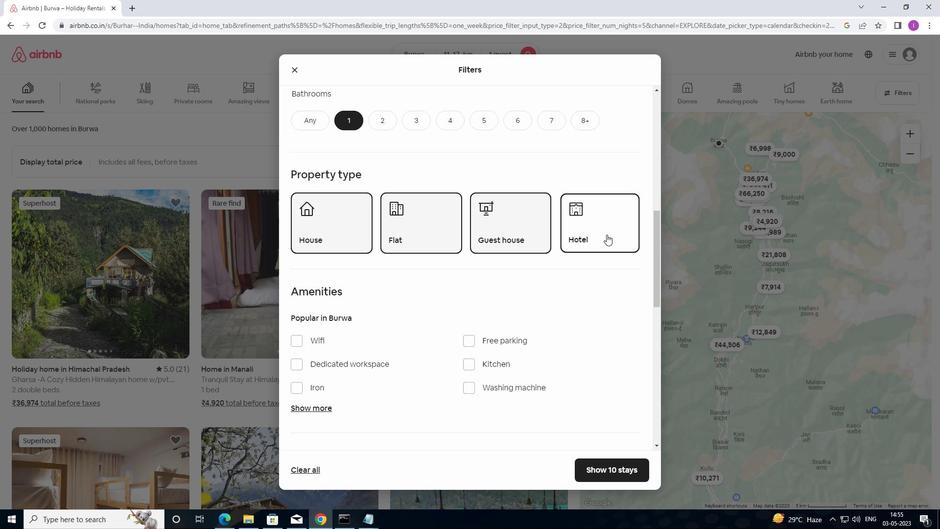 
Action: Mouse moved to (624, 255)
Screenshot: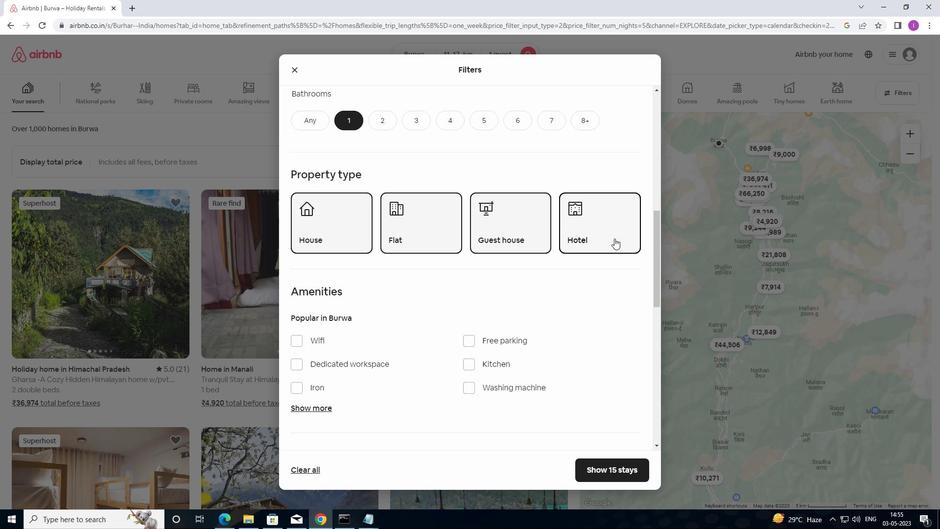 
Action: Mouse scrolled (624, 254) with delta (0, 0)
Screenshot: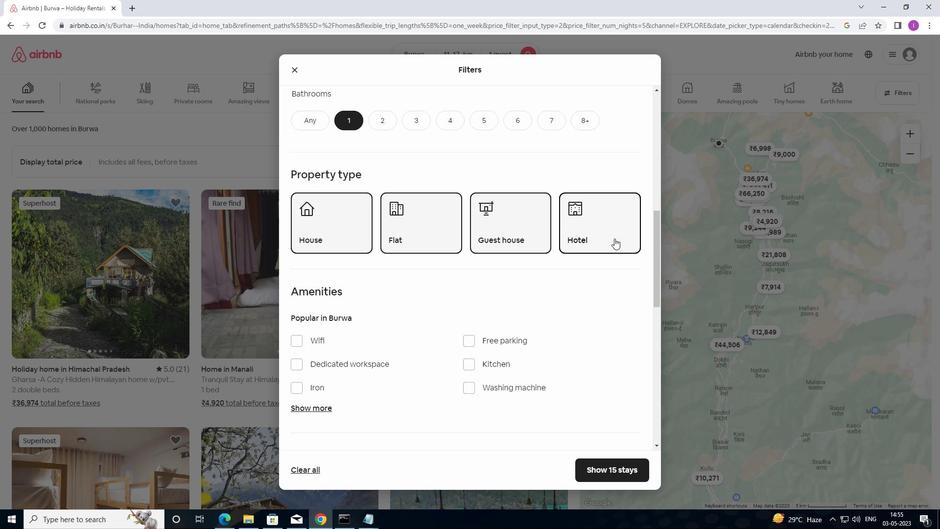 
Action: Mouse moved to (626, 258)
Screenshot: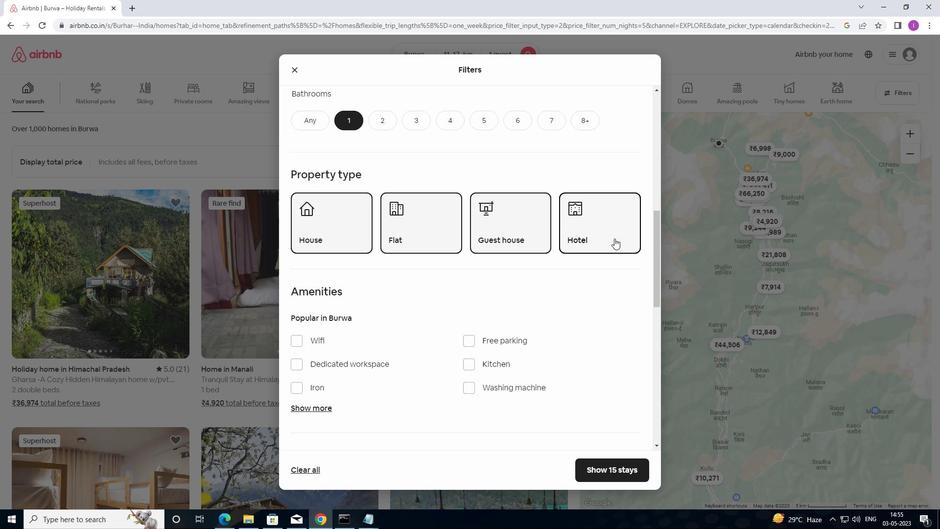 
Action: Mouse scrolled (626, 258) with delta (0, 0)
Screenshot: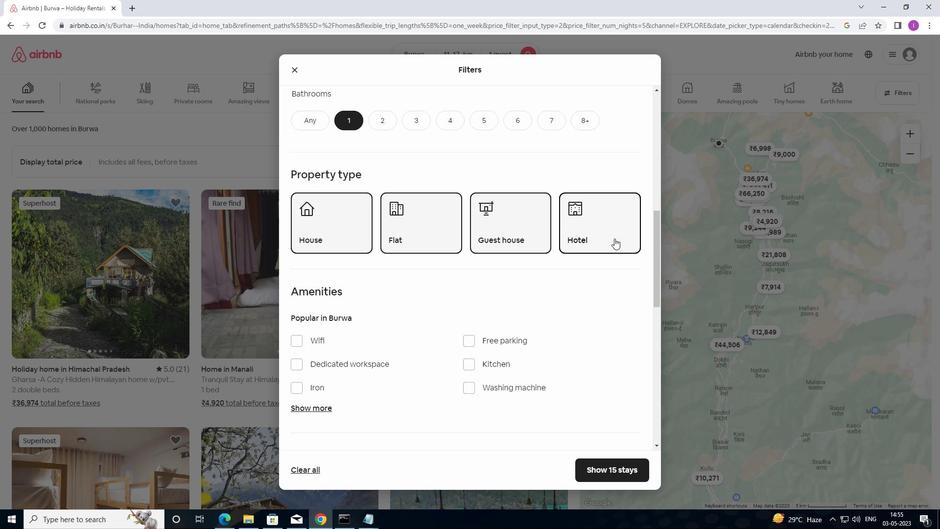 
Action: Mouse moved to (627, 260)
Screenshot: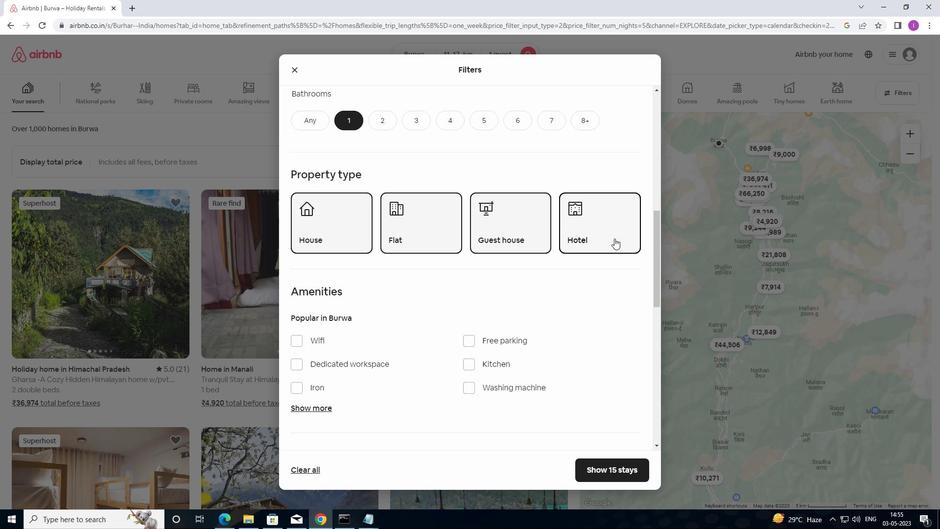 
Action: Mouse scrolled (627, 260) with delta (0, 0)
Screenshot: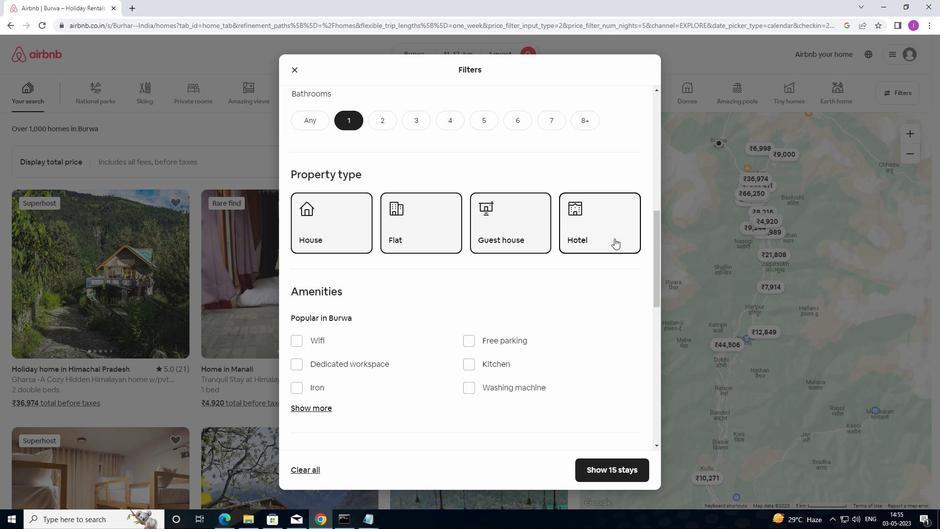 
Action: Mouse moved to (630, 289)
Screenshot: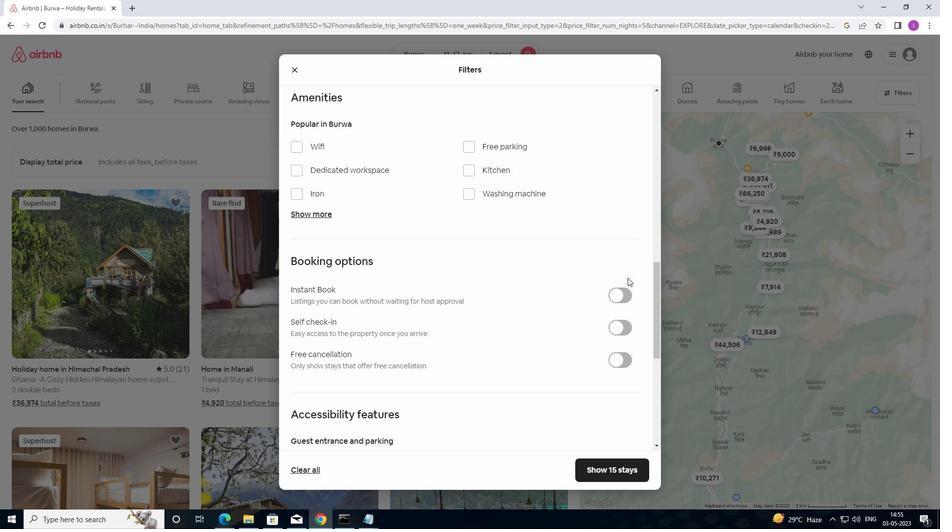 
Action: Mouse scrolled (630, 288) with delta (0, 0)
Screenshot: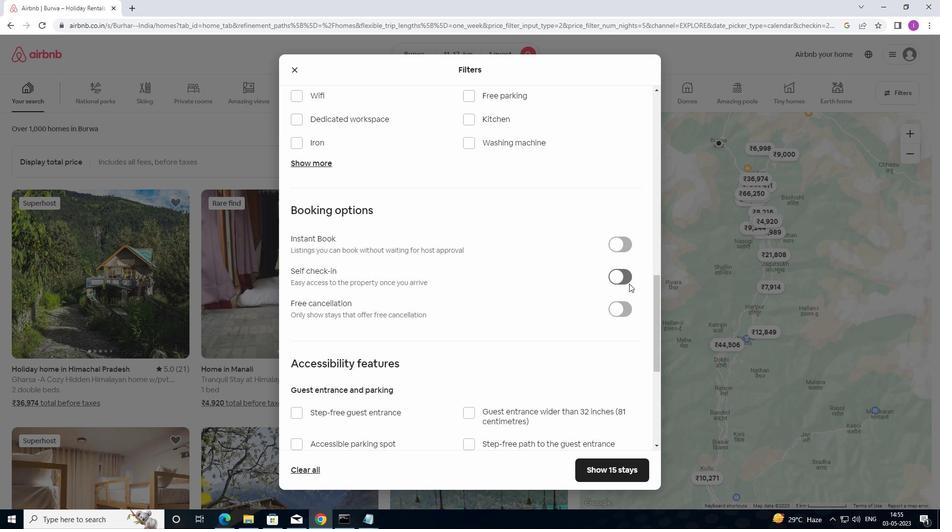 
Action: Mouse moved to (630, 290)
Screenshot: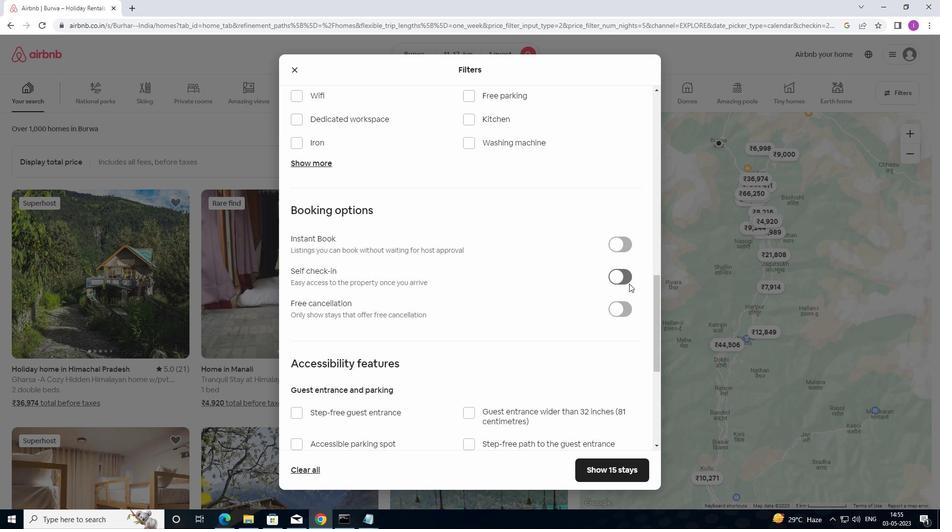 
Action: Mouse scrolled (630, 289) with delta (0, 0)
Screenshot: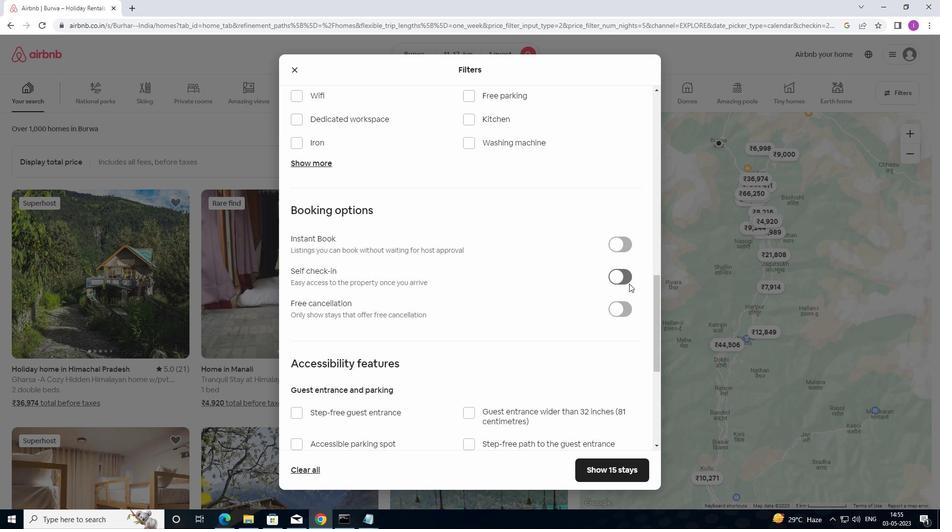 
Action: Mouse moved to (631, 292)
Screenshot: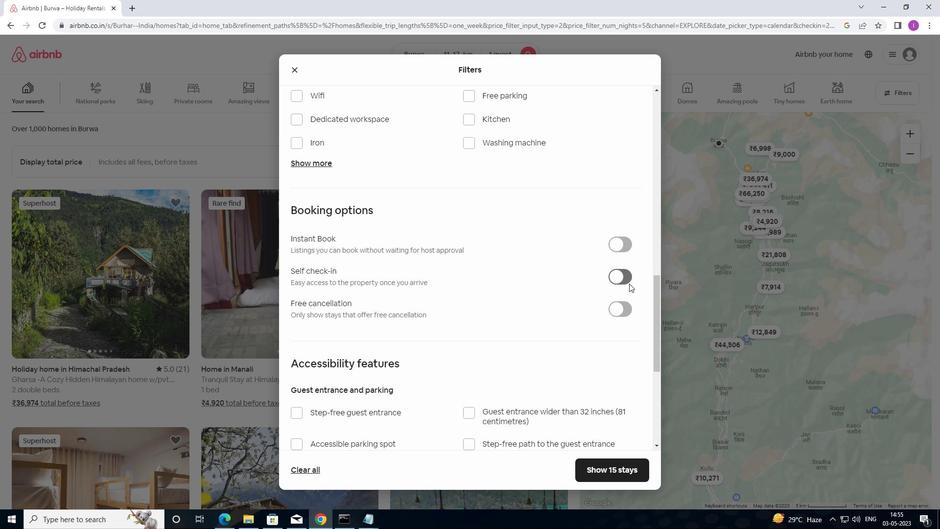 
Action: Mouse scrolled (631, 291) with delta (0, 0)
Screenshot: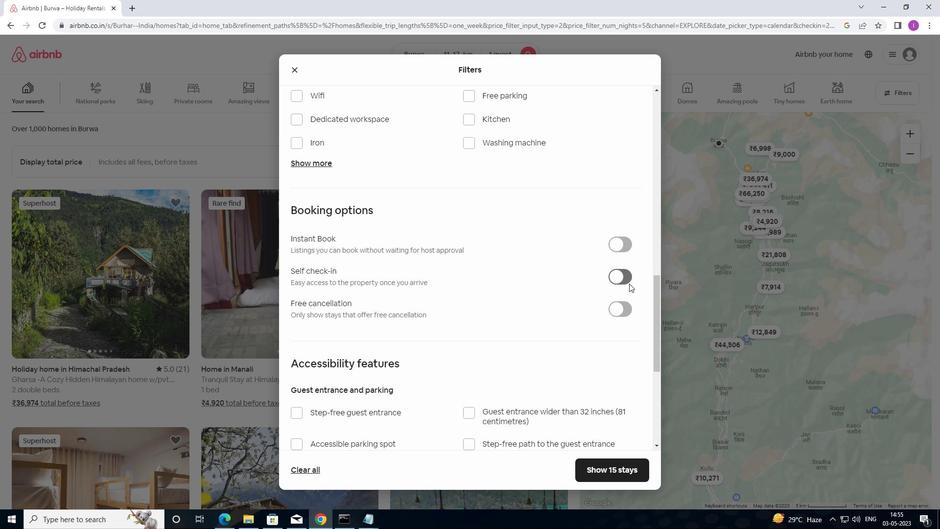 
Action: Mouse scrolled (631, 291) with delta (0, 0)
Screenshot: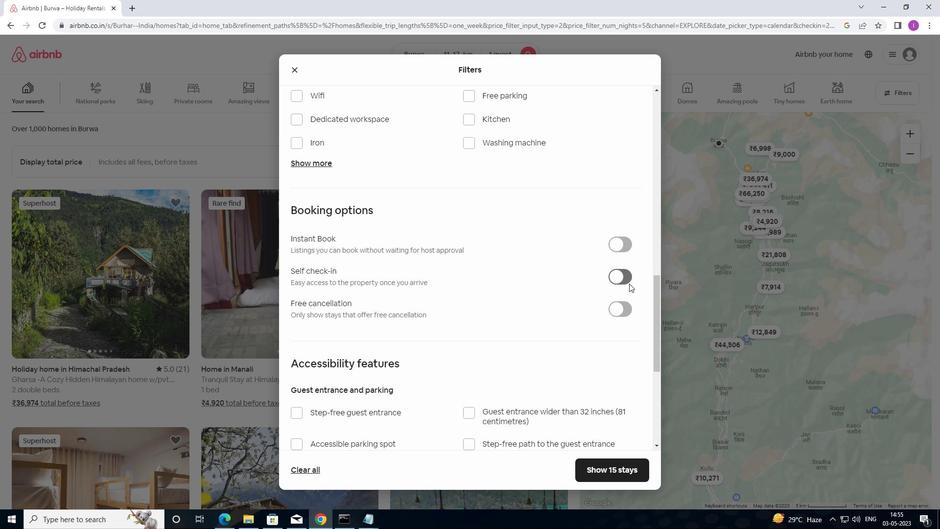 
Action: Mouse moved to (587, 144)
Screenshot: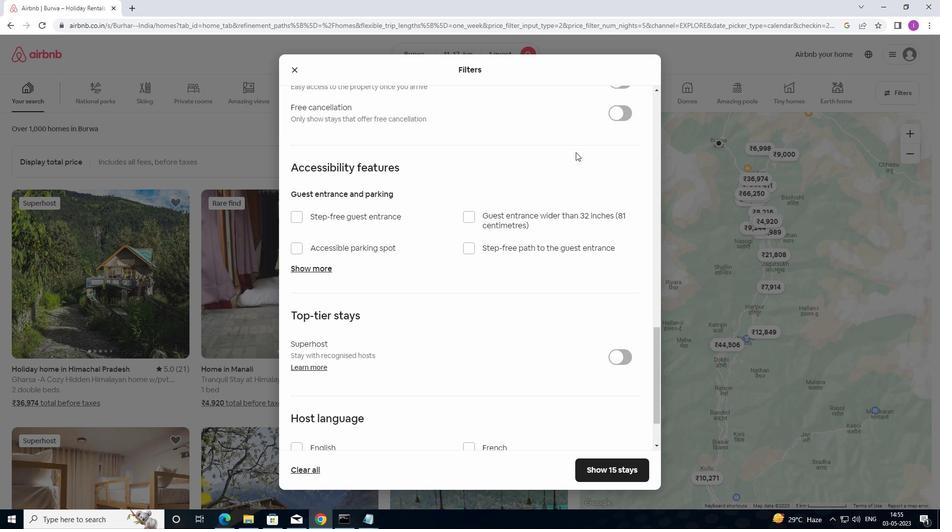 
Action: Mouse scrolled (587, 144) with delta (0, 0)
Screenshot: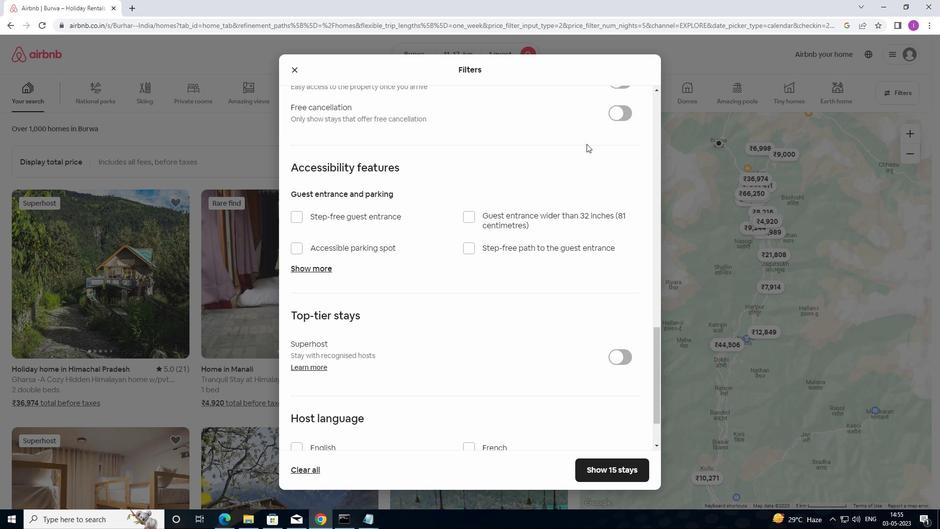 
Action: Mouse moved to (631, 128)
Screenshot: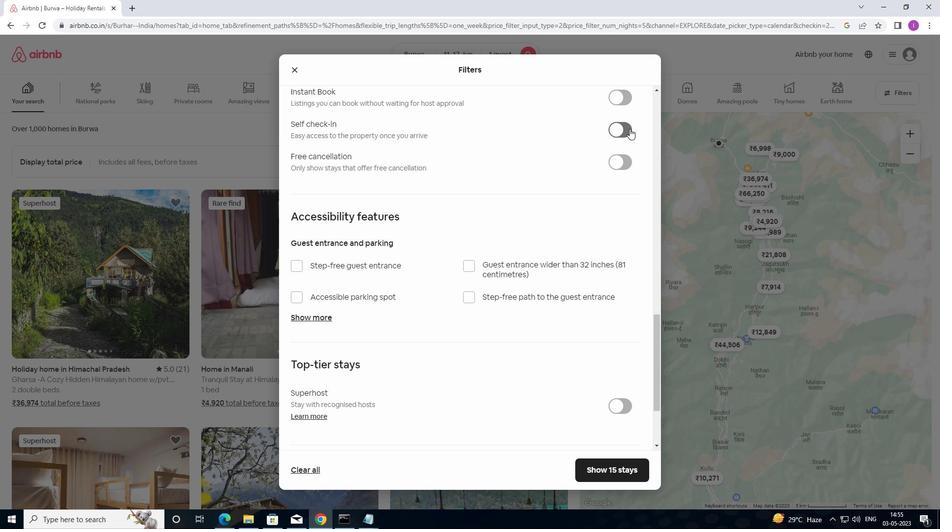 
Action: Mouse pressed left at (631, 128)
Screenshot: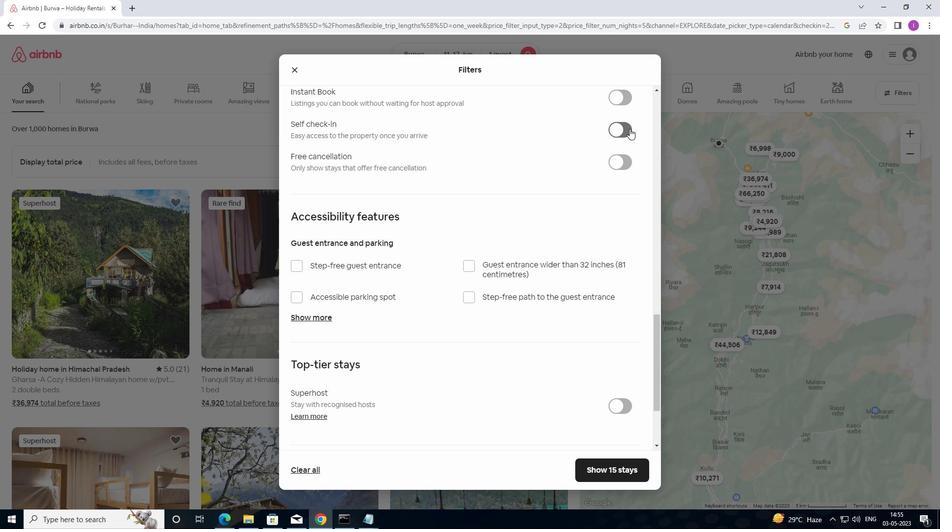
Action: Mouse moved to (556, 244)
Screenshot: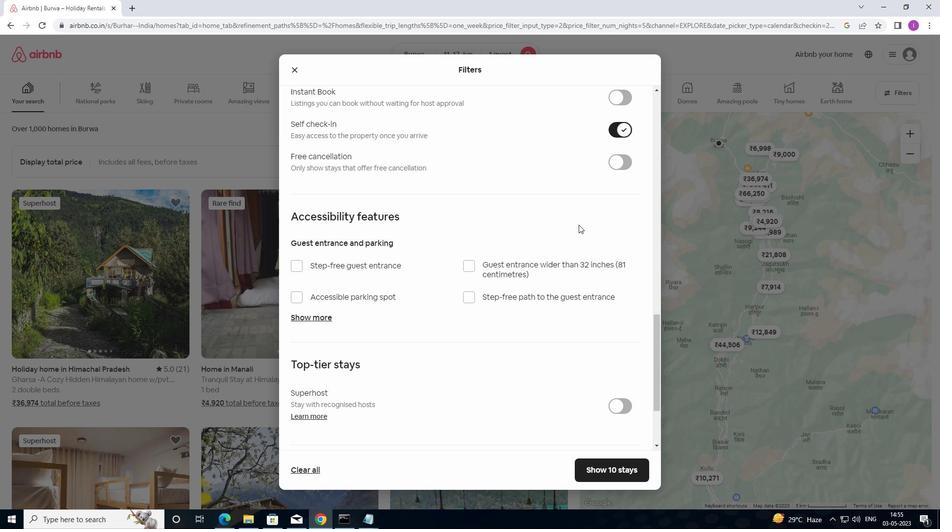 
Action: Mouse scrolled (556, 243) with delta (0, 0)
Screenshot: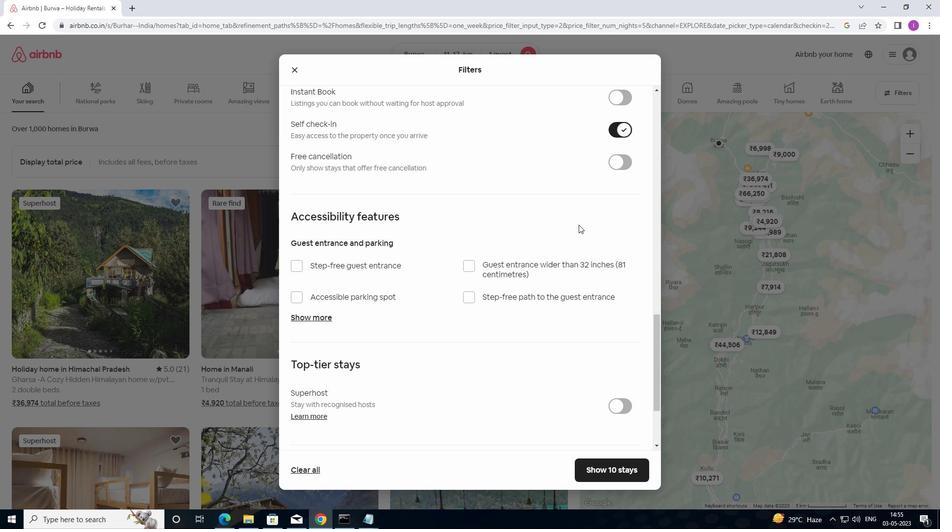 
Action: Mouse moved to (556, 244)
Screenshot: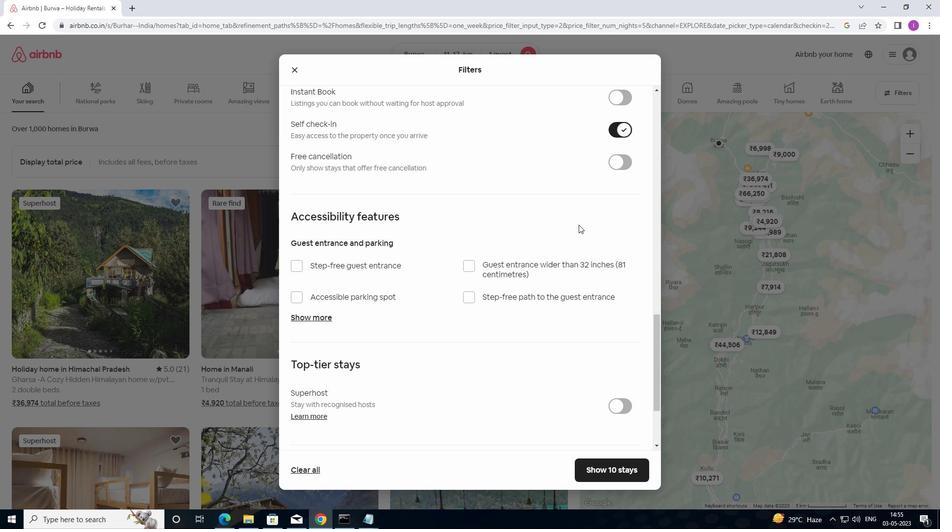 
Action: Mouse scrolled (556, 244) with delta (0, 0)
Screenshot: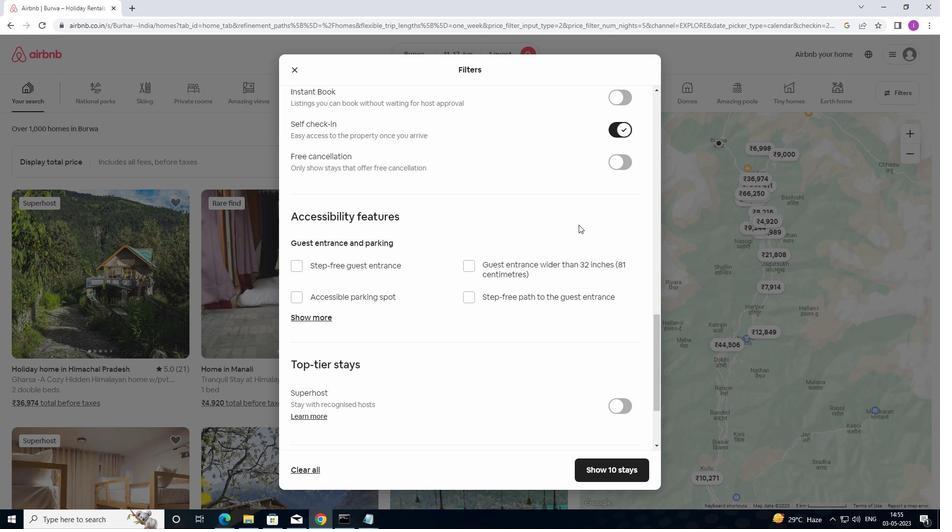 
Action: Mouse moved to (556, 246)
Screenshot: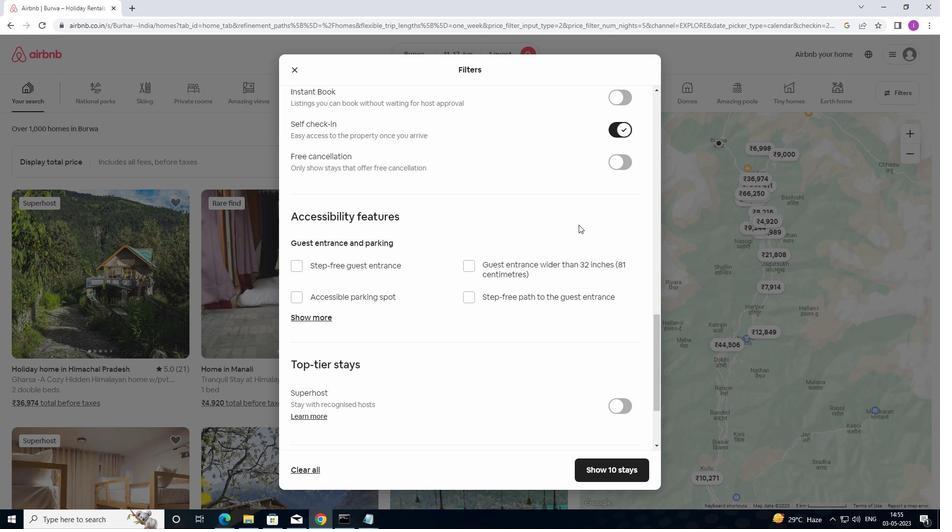 
Action: Mouse scrolled (556, 246) with delta (0, 0)
Screenshot: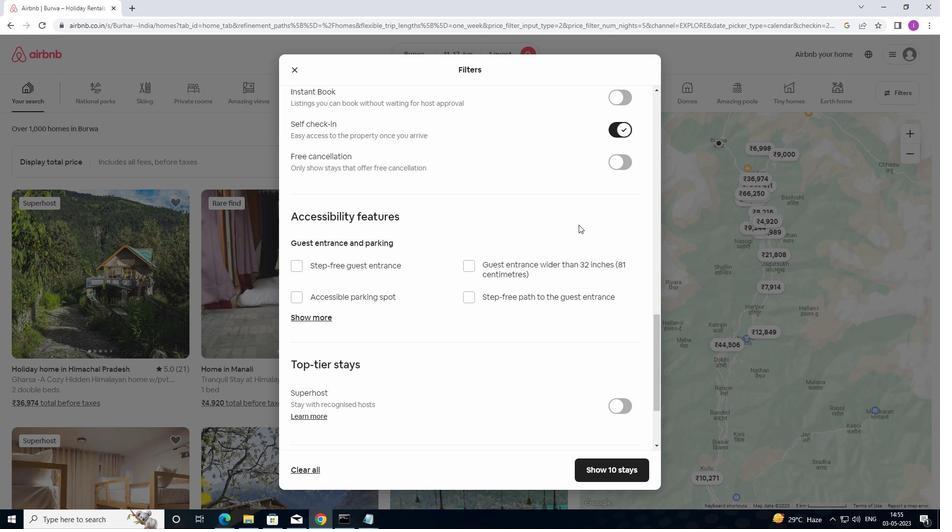 
Action: Mouse scrolled (556, 246) with delta (0, 0)
Screenshot: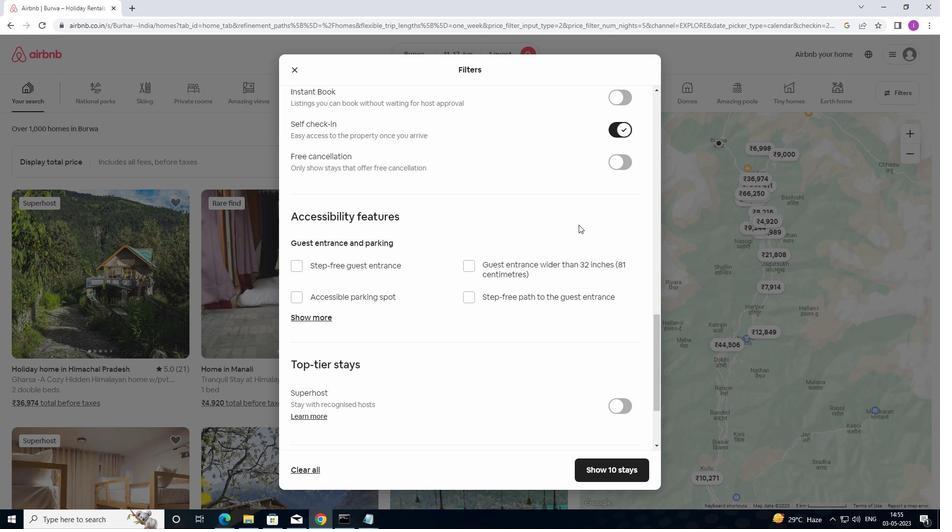 
Action: Mouse moved to (556, 246)
Screenshot: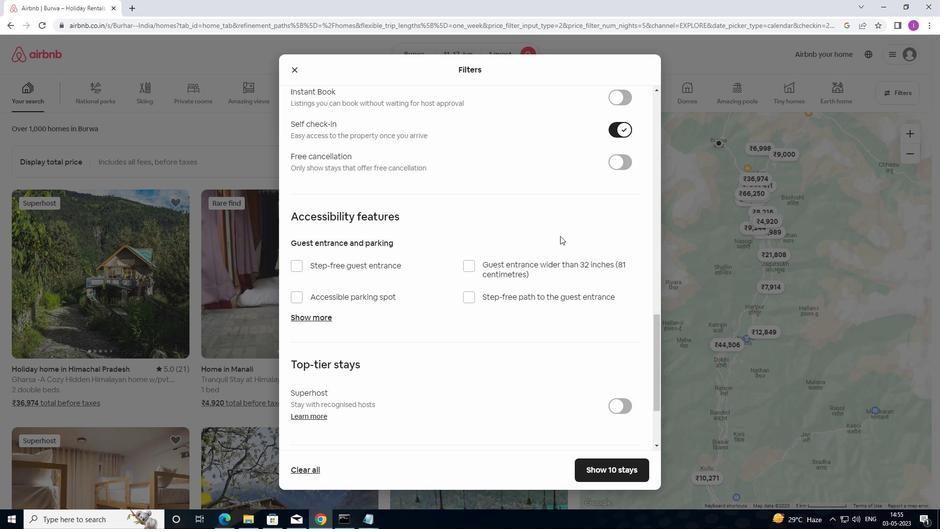 
Action: Mouse scrolled (556, 246) with delta (0, 0)
Screenshot: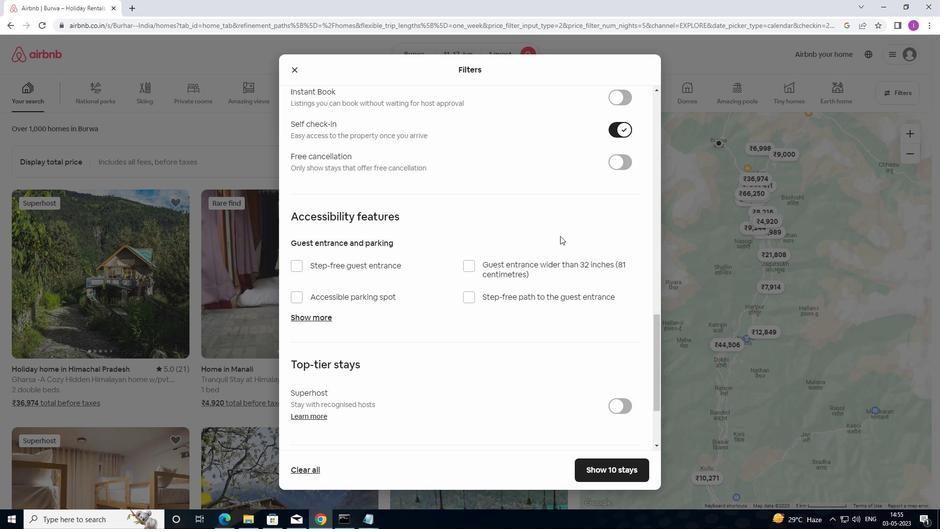 
Action: Mouse moved to (557, 246)
Screenshot: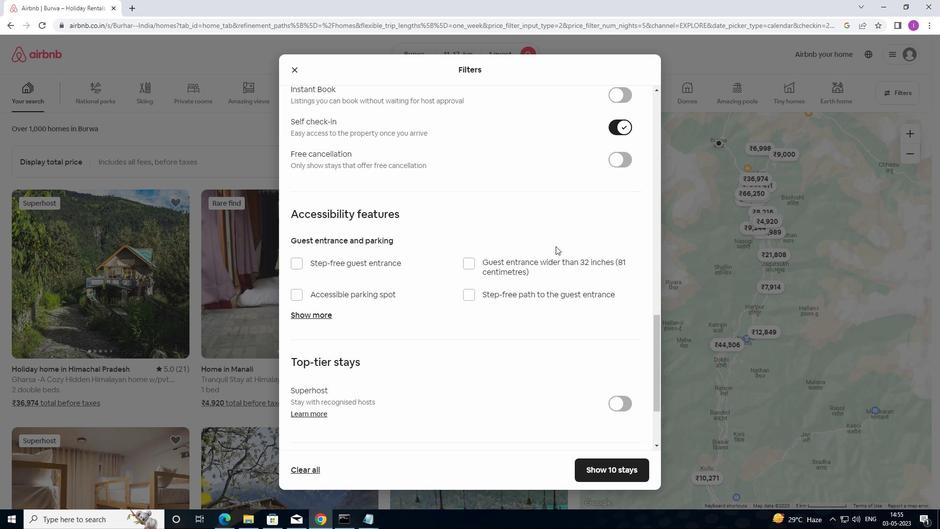 
Action: Mouse scrolled (557, 246) with delta (0, 0)
Screenshot: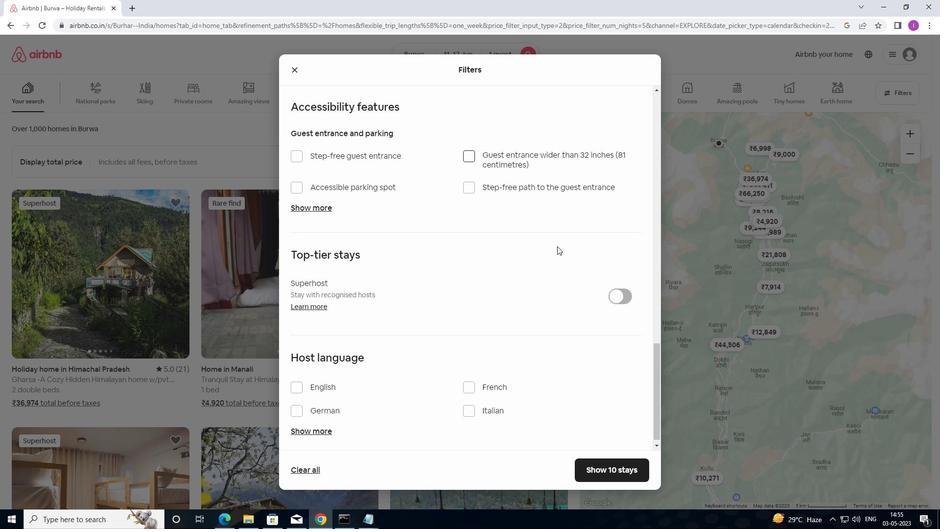 
Action: Mouse moved to (558, 247)
Screenshot: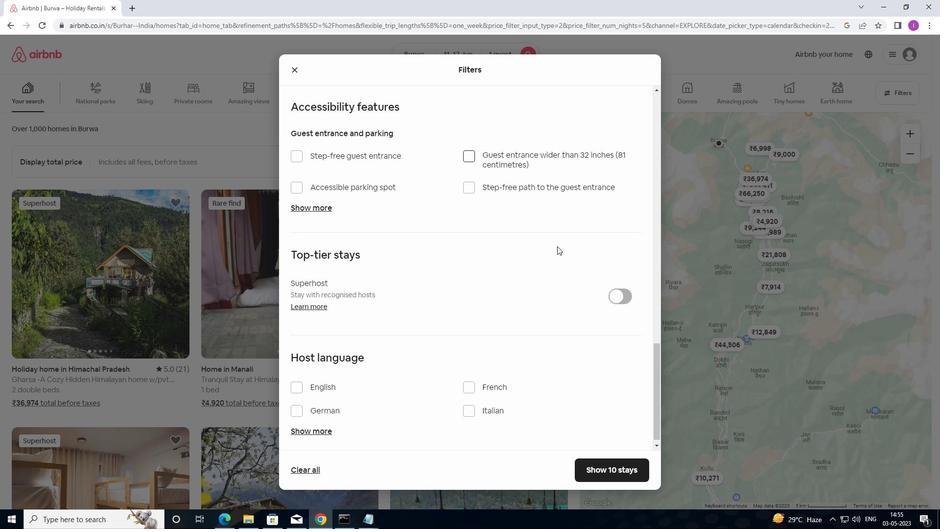 
Action: Mouse scrolled (558, 246) with delta (0, 0)
Screenshot: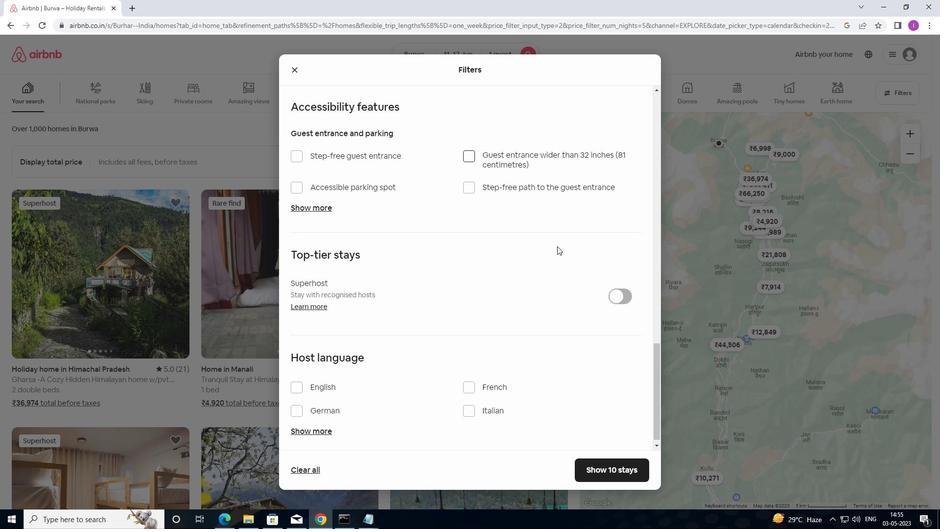 
Action: Mouse moved to (562, 249)
Screenshot: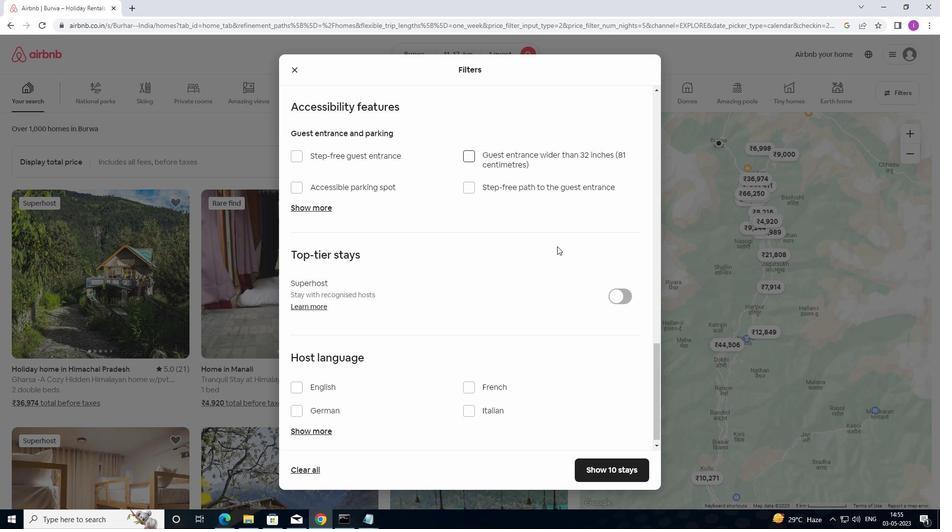 
Action: Mouse scrolled (562, 248) with delta (0, 0)
Screenshot: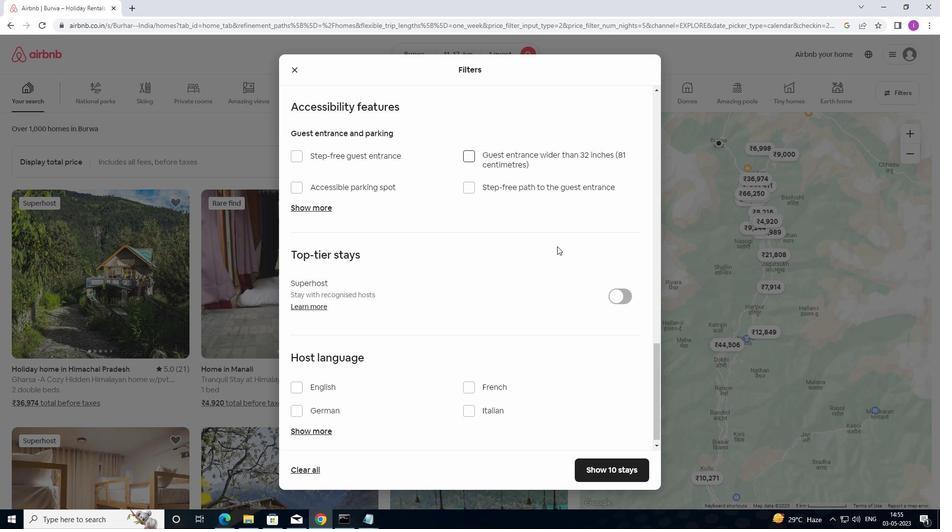 
Action: Mouse moved to (565, 250)
Screenshot: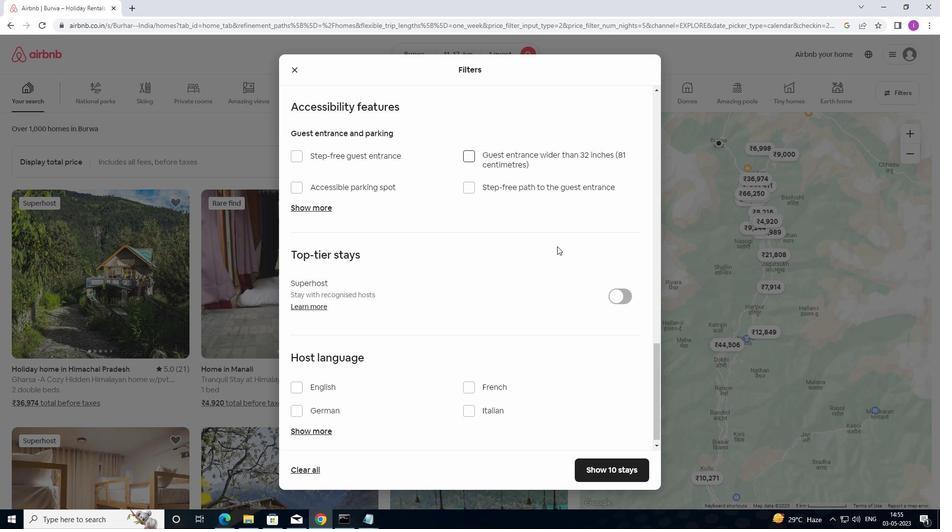 
Action: Mouse scrolled (565, 250) with delta (0, 0)
Screenshot: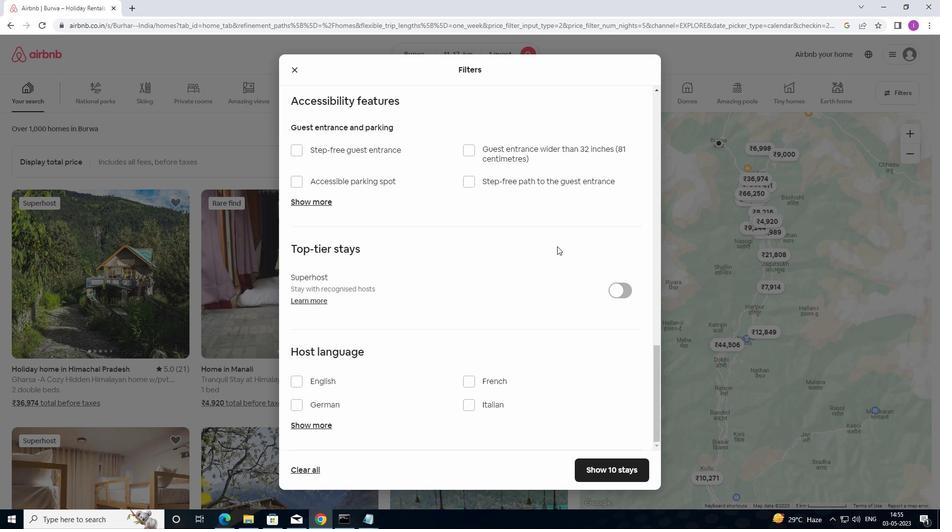 
Action: Mouse moved to (569, 250)
Screenshot: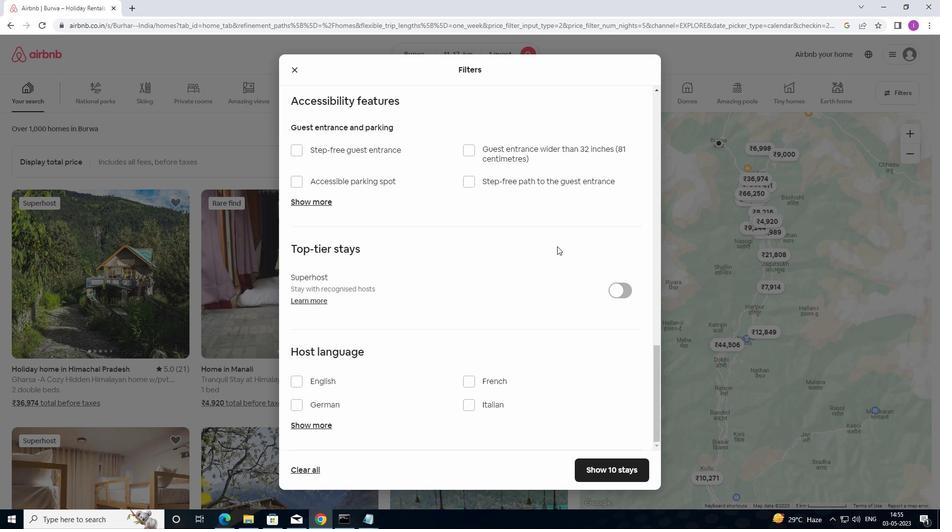 
Action: Mouse scrolled (569, 250) with delta (0, 0)
Screenshot: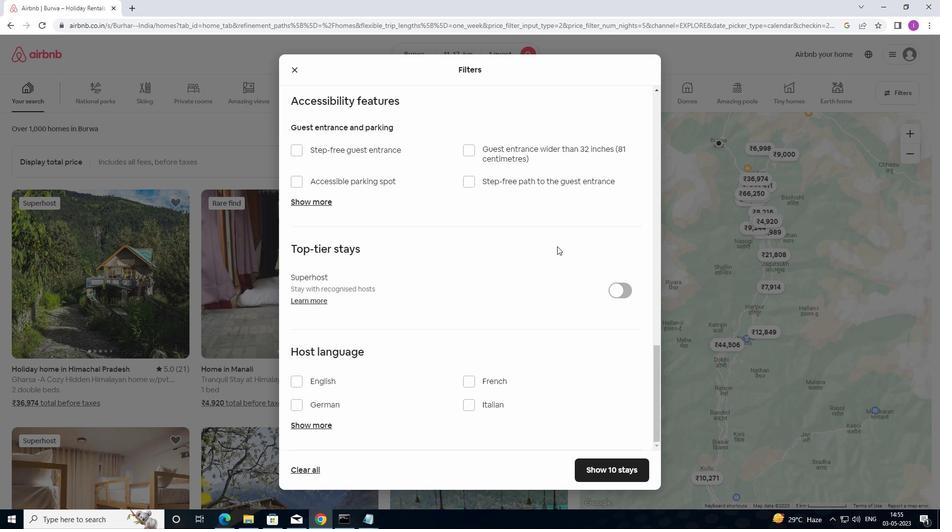 
Action: Mouse moved to (573, 252)
Screenshot: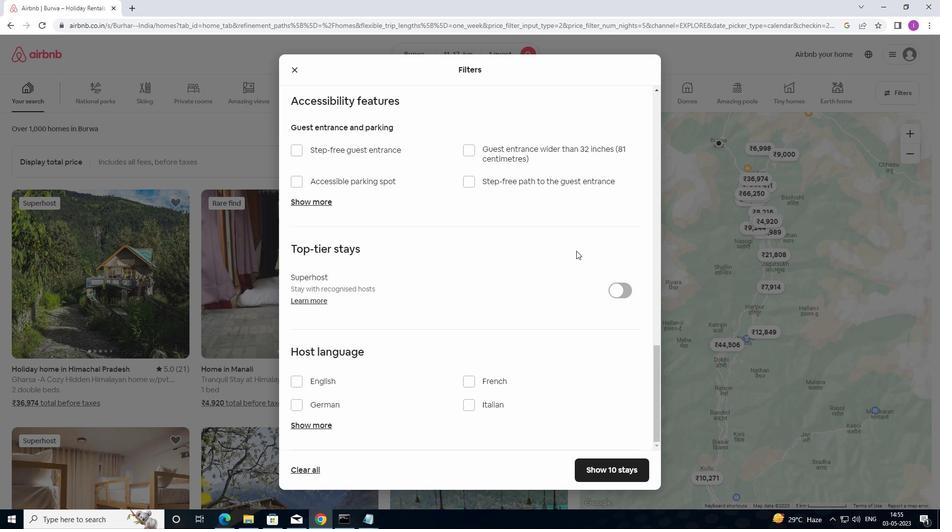 
Action: Mouse scrolled (573, 252) with delta (0, 0)
Screenshot: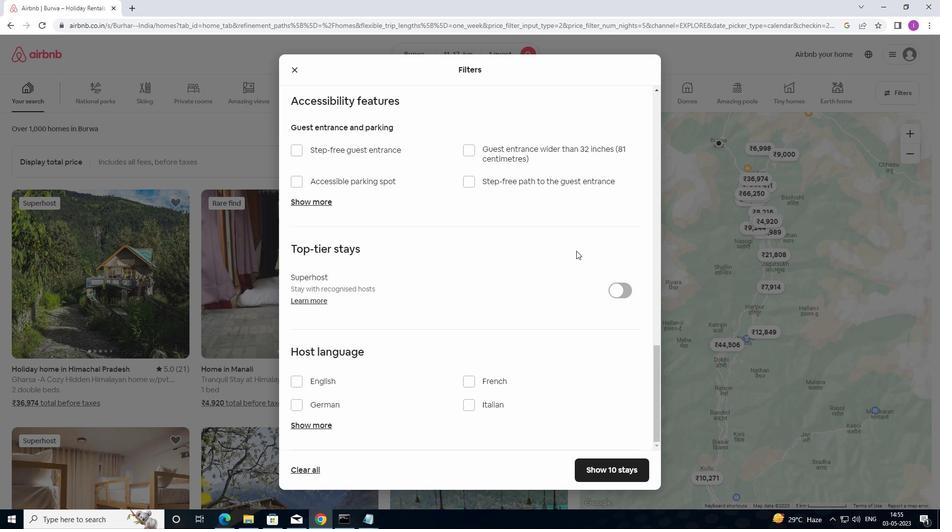 
Action: Mouse moved to (573, 257)
Screenshot: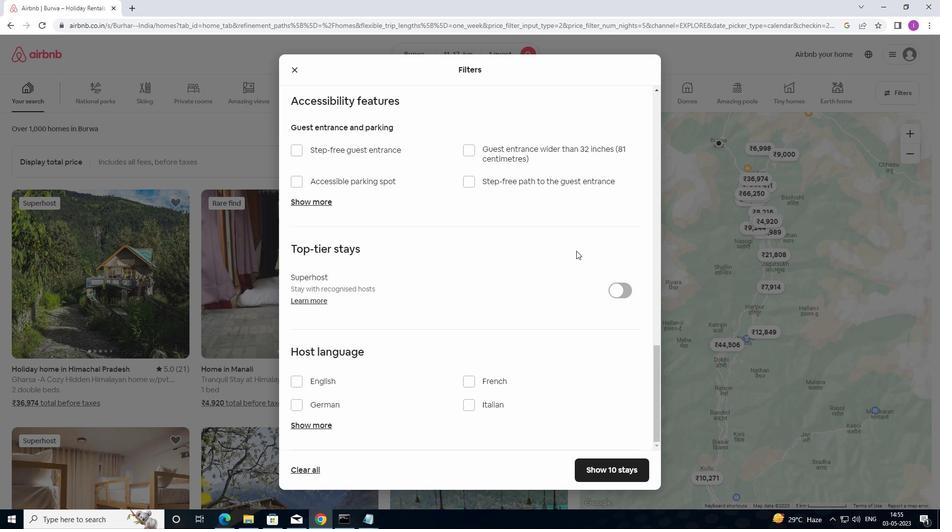 
Action: Mouse scrolled (573, 256) with delta (0, 0)
Screenshot: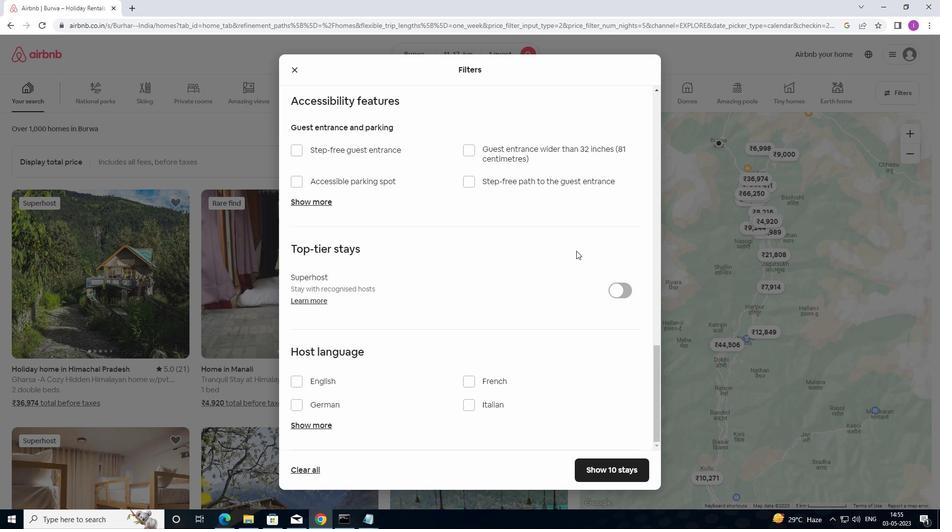 
Action: Mouse moved to (545, 272)
Screenshot: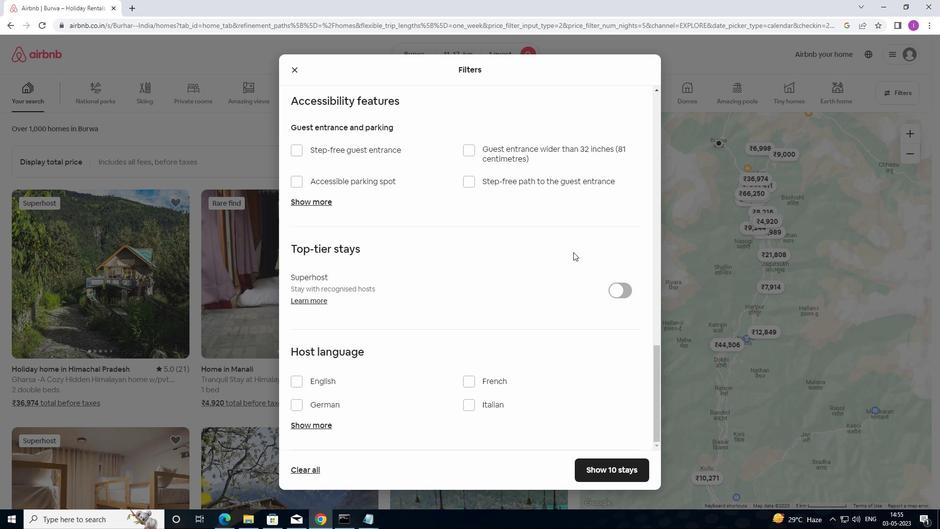 
Action: Mouse scrolled (545, 271) with delta (0, 0)
Screenshot: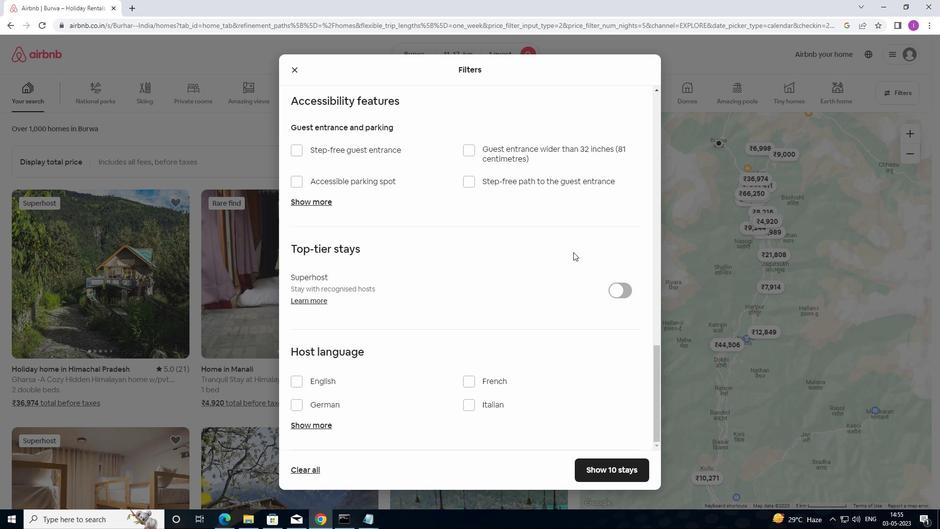 
Action: Mouse moved to (294, 383)
Screenshot: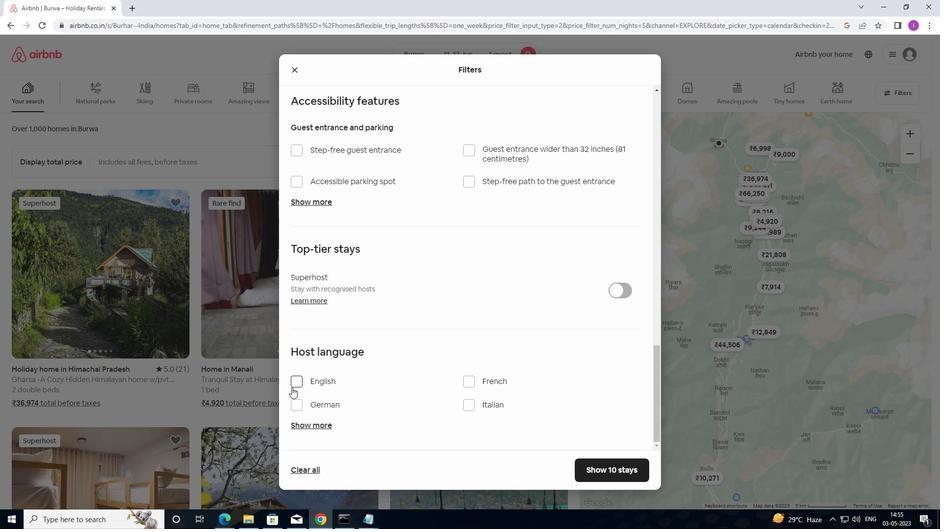 
Action: Mouse pressed left at (294, 383)
Screenshot: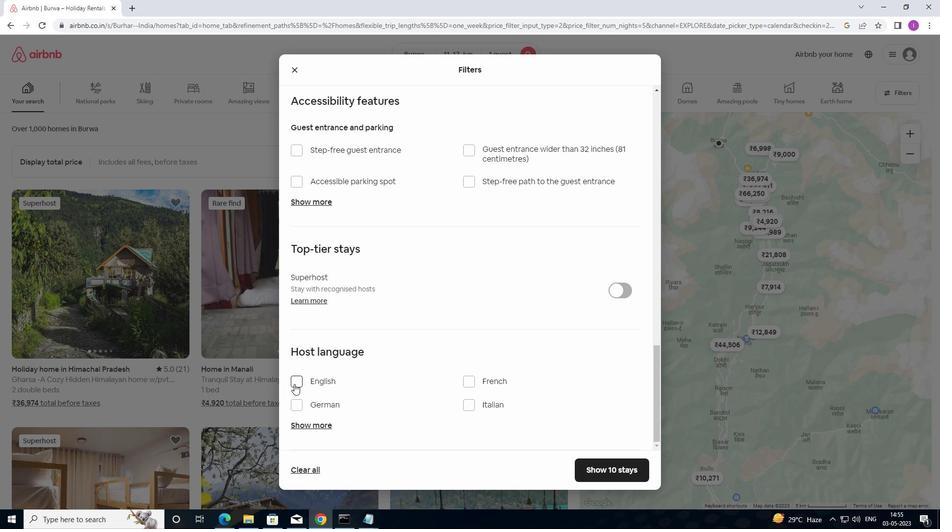 
Action: Mouse moved to (585, 473)
Screenshot: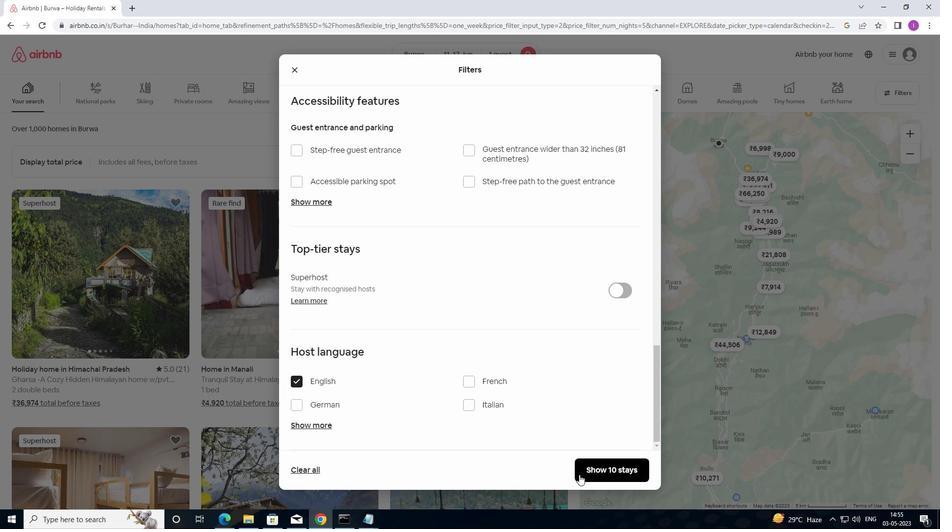
Action: Mouse pressed left at (585, 473)
Screenshot: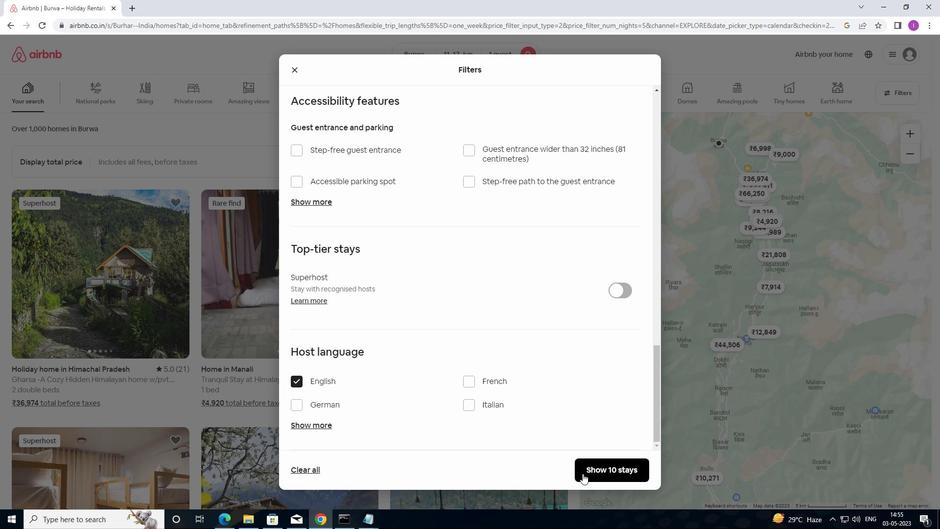 
Action: Mouse moved to (579, 452)
Screenshot: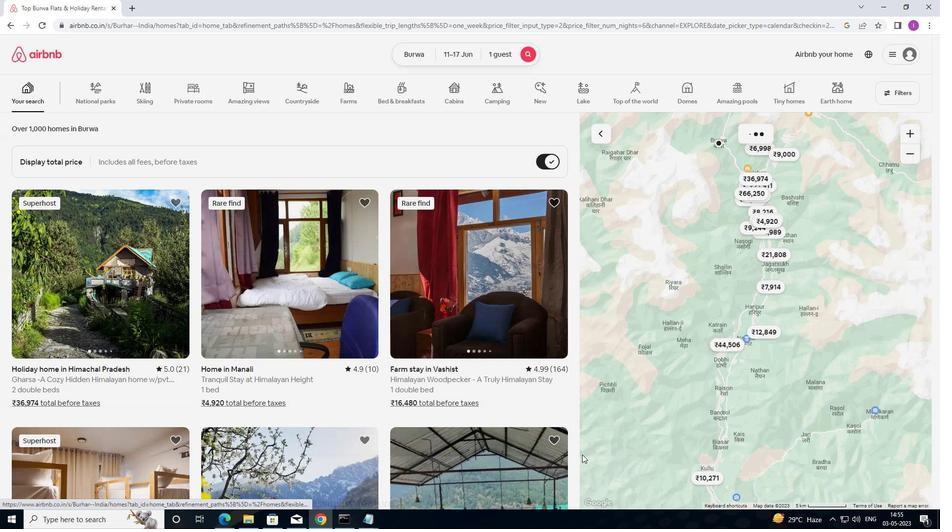 
